 Task: Add Attachment from "Attach a link" to Card Card0000000208 in Board Board0000000052 in Workspace WS0000000018 in Trello. Add Cover Red to Card Card0000000208 in Board Board0000000052 in Workspace WS0000000018 in Trello. Add "Join Card" Button Button0000000208  to Card Card0000000208 in Board Board0000000052 in Workspace WS0000000018 in Trello. Add Description DS0000000208 to Card Card0000000208 in Board Board0000000052 in Workspace WS0000000018 in Trello. Add Comment CM0000000208 to Card Card0000000208 in Board Board0000000052 in Workspace WS0000000018 in Trello
Action: Mouse moved to (384, 529)
Screenshot: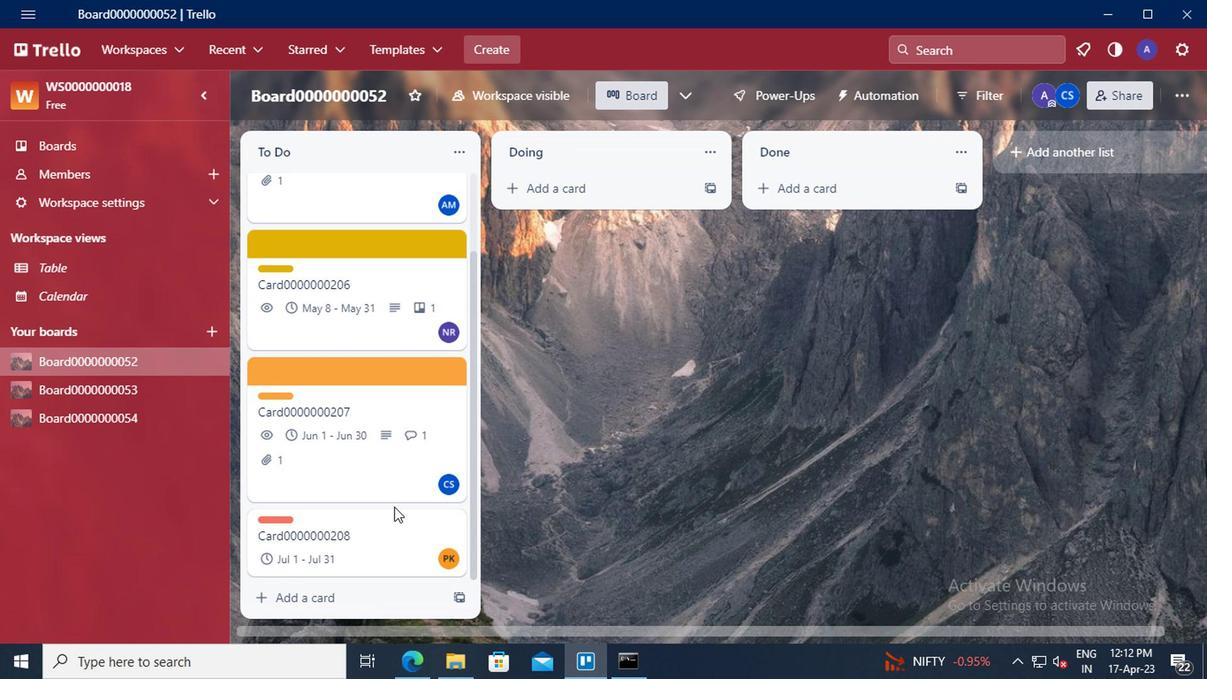 
Action: Mouse pressed left at (384, 529)
Screenshot: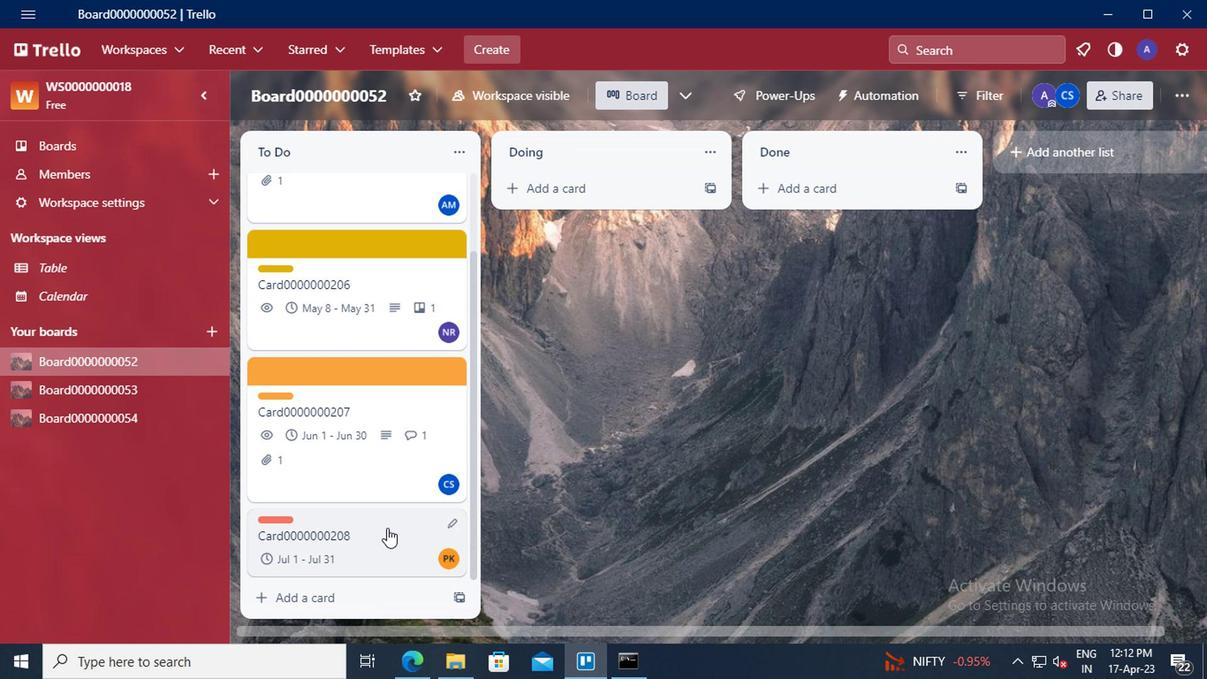 
Action: Mouse moved to (812, 368)
Screenshot: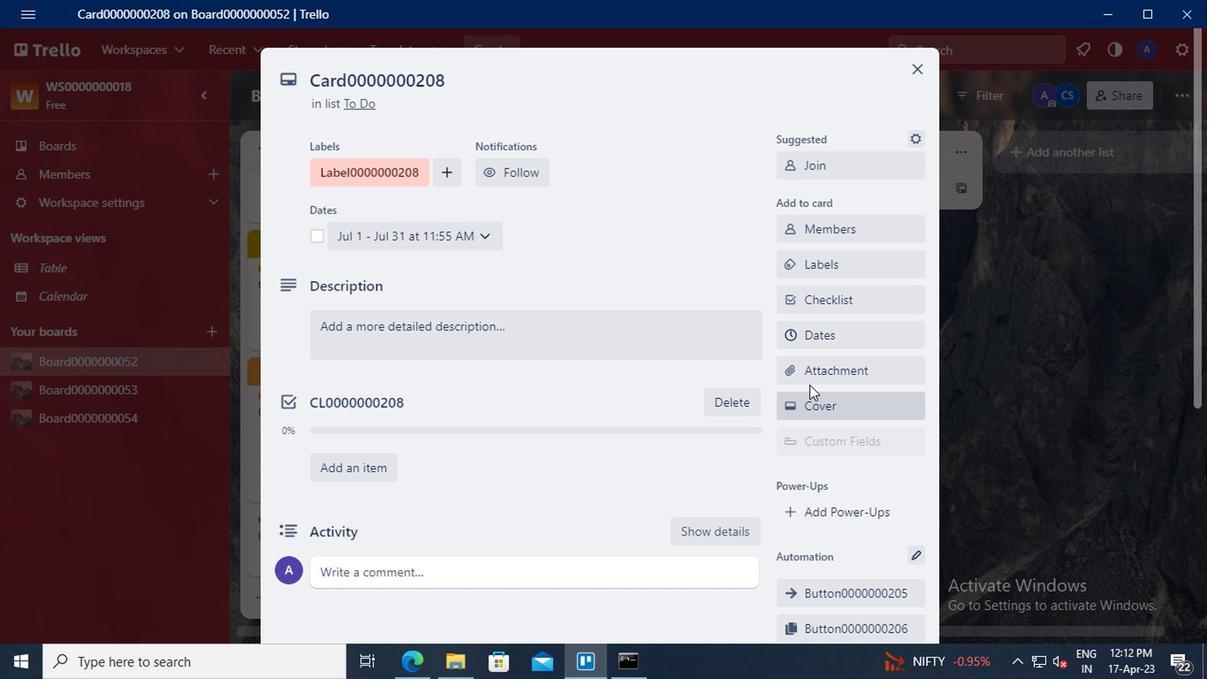 
Action: Mouse pressed left at (812, 368)
Screenshot: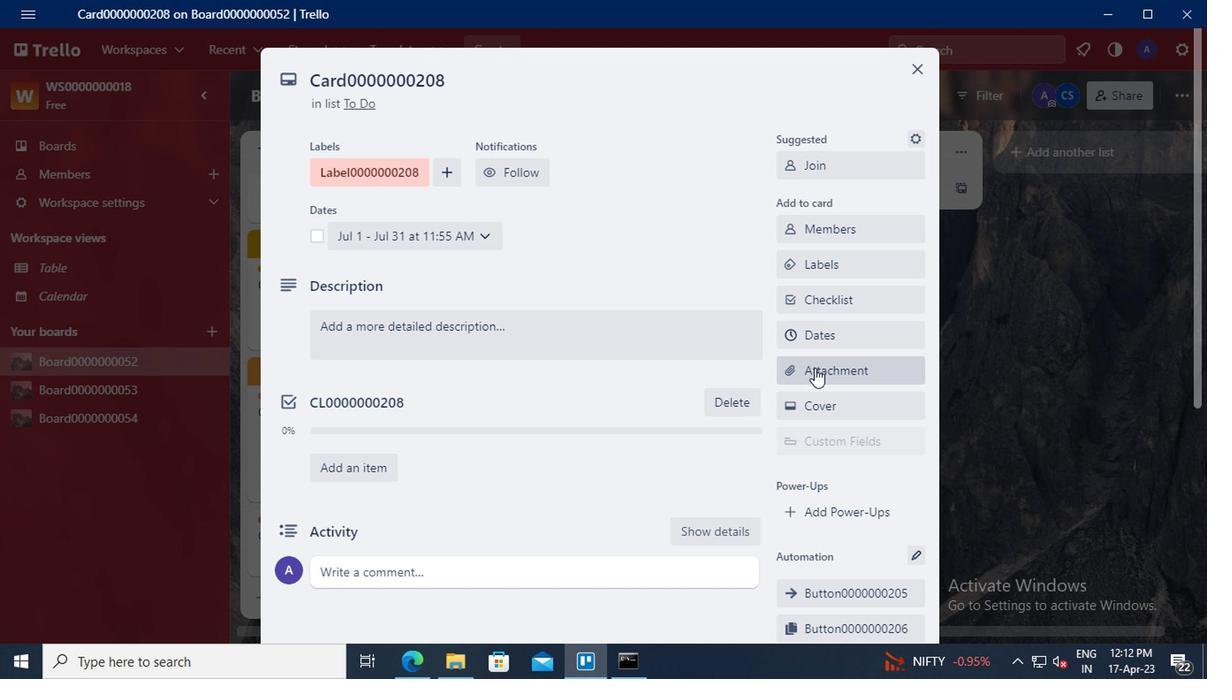 
Action: Mouse moved to (414, 667)
Screenshot: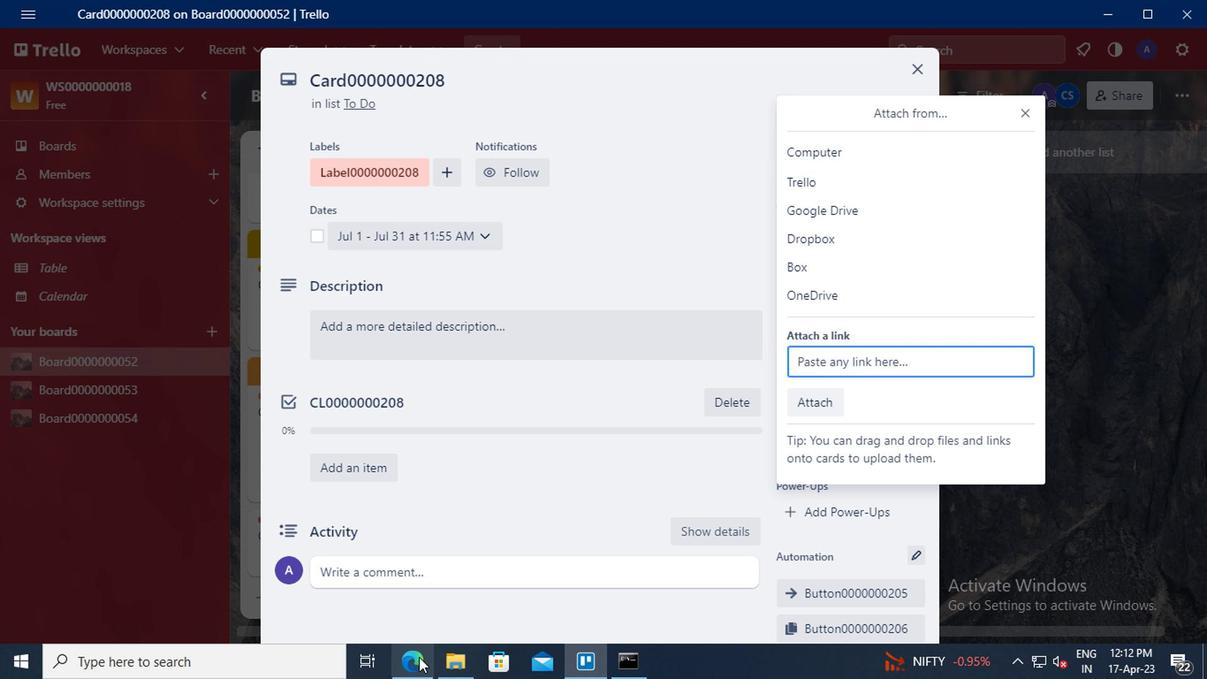 
Action: Mouse pressed left at (414, 667)
Screenshot: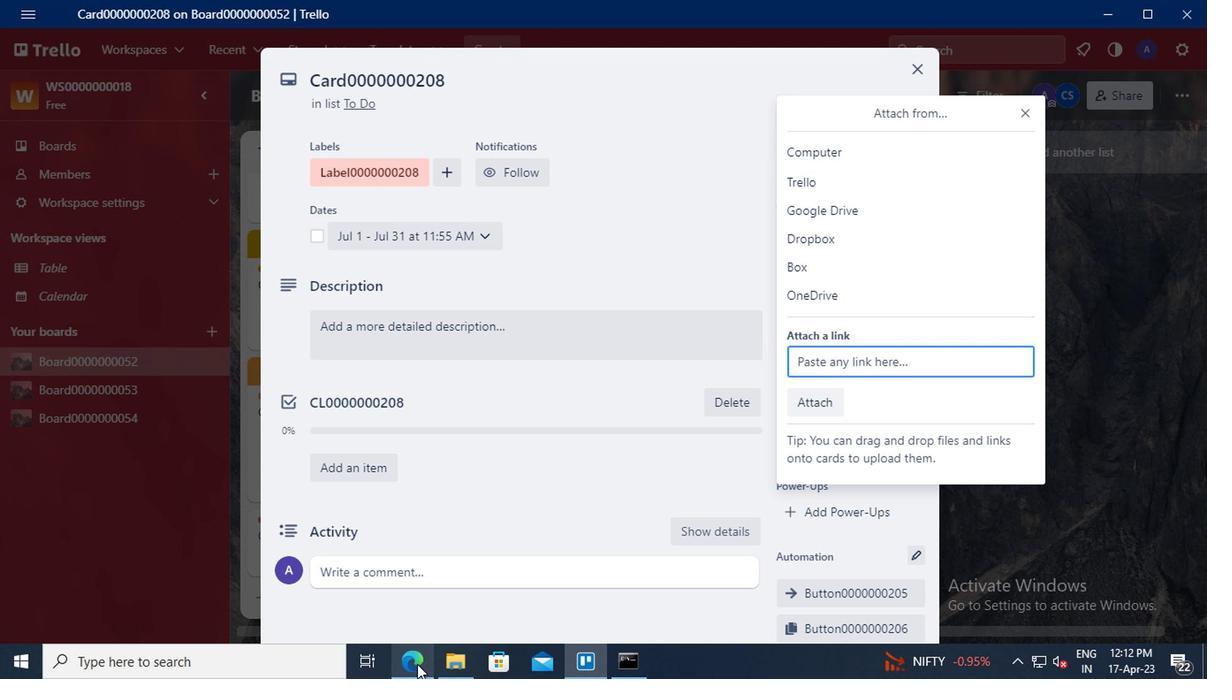 
Action: Mouse moved to (270, 49)
Screenshot: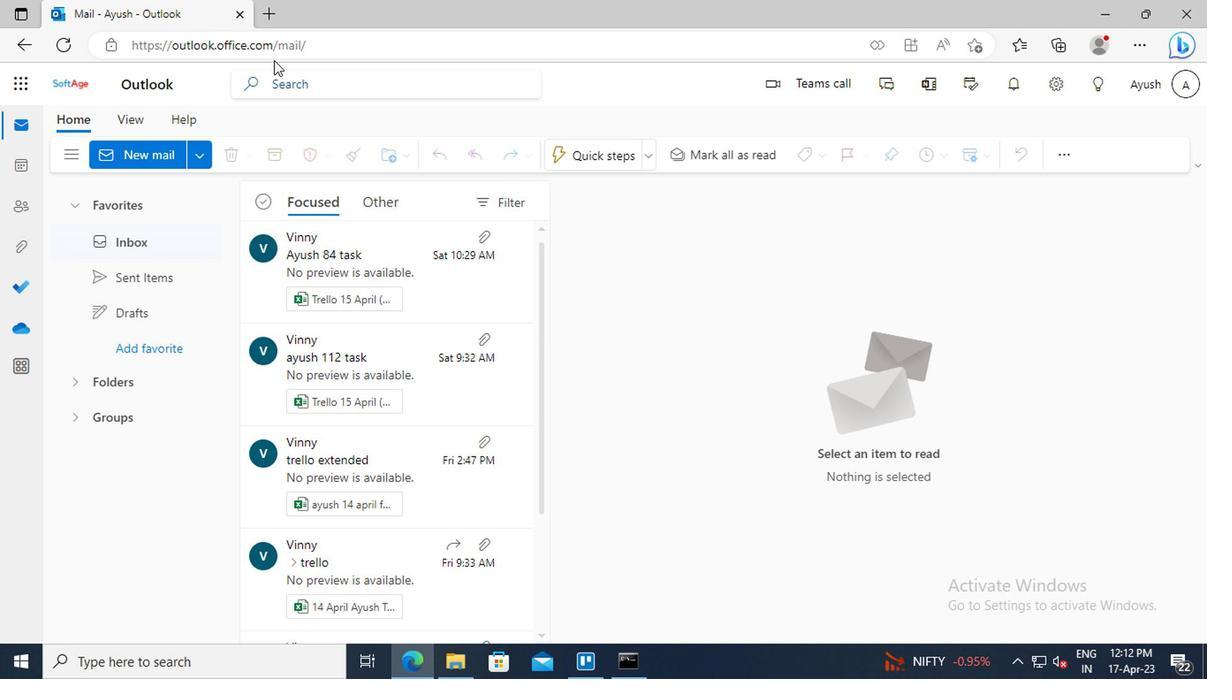
Action: Mouse pressed left at (270, 49)
Screenshot: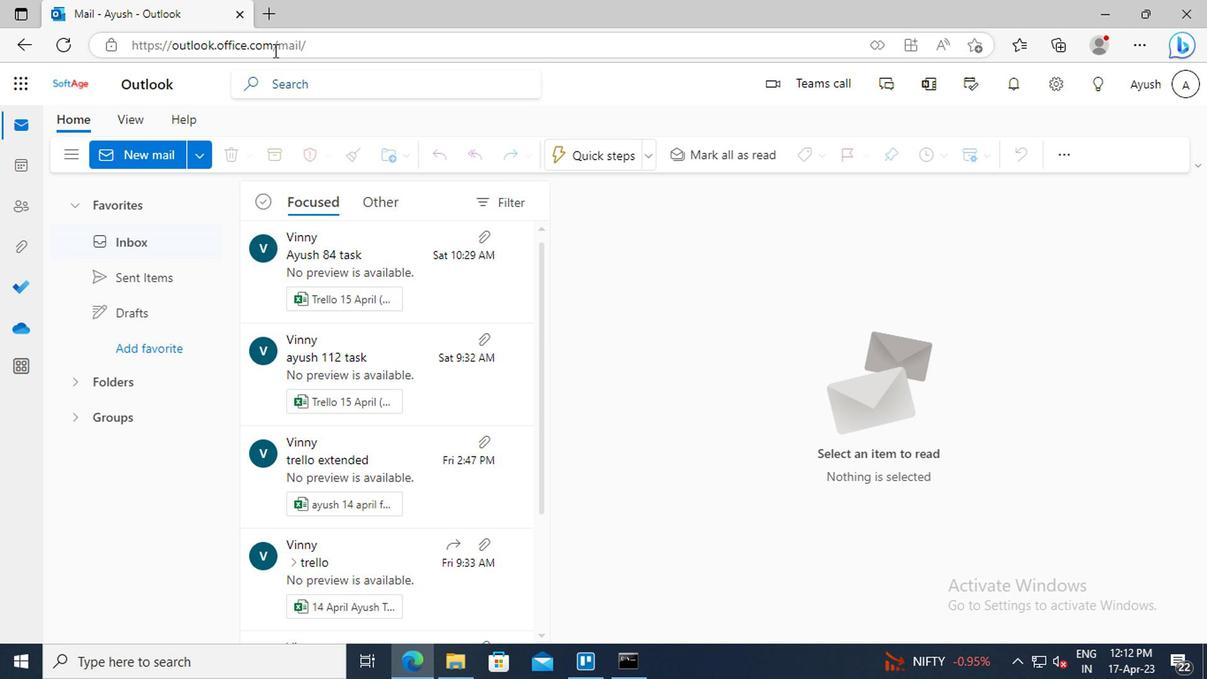 
Action: Key pressed ctrl+C
Screenshot: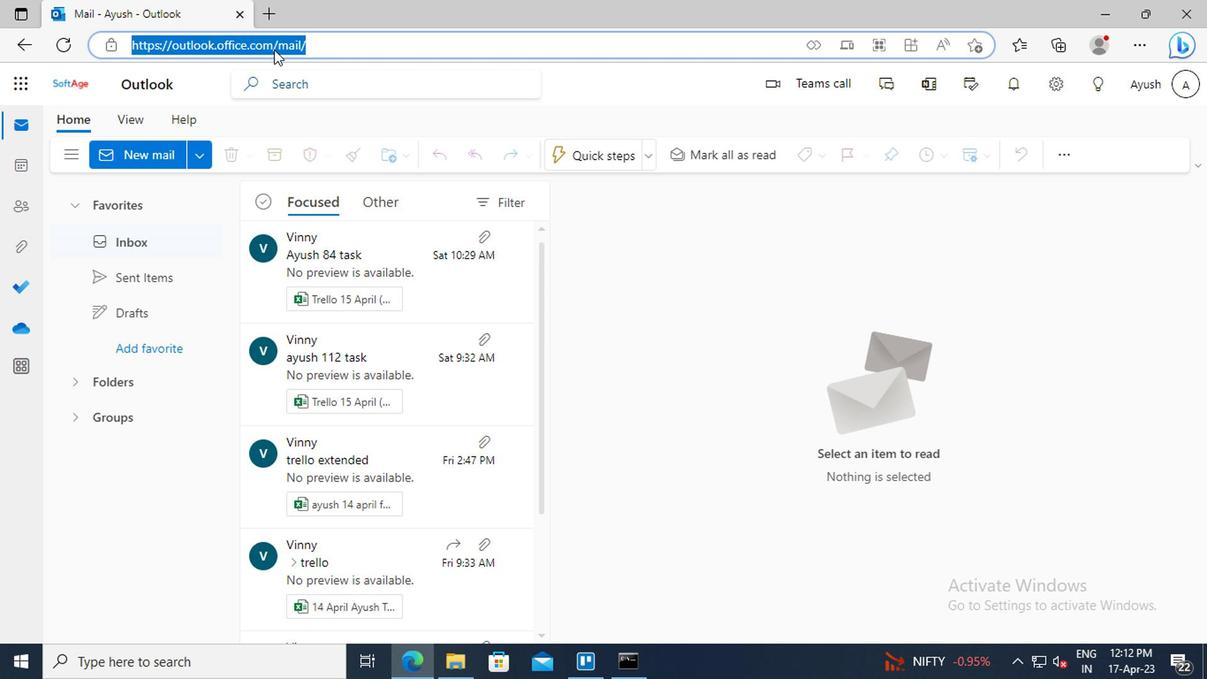 
Action: Mouse moved to (593, 658)
Screenshot: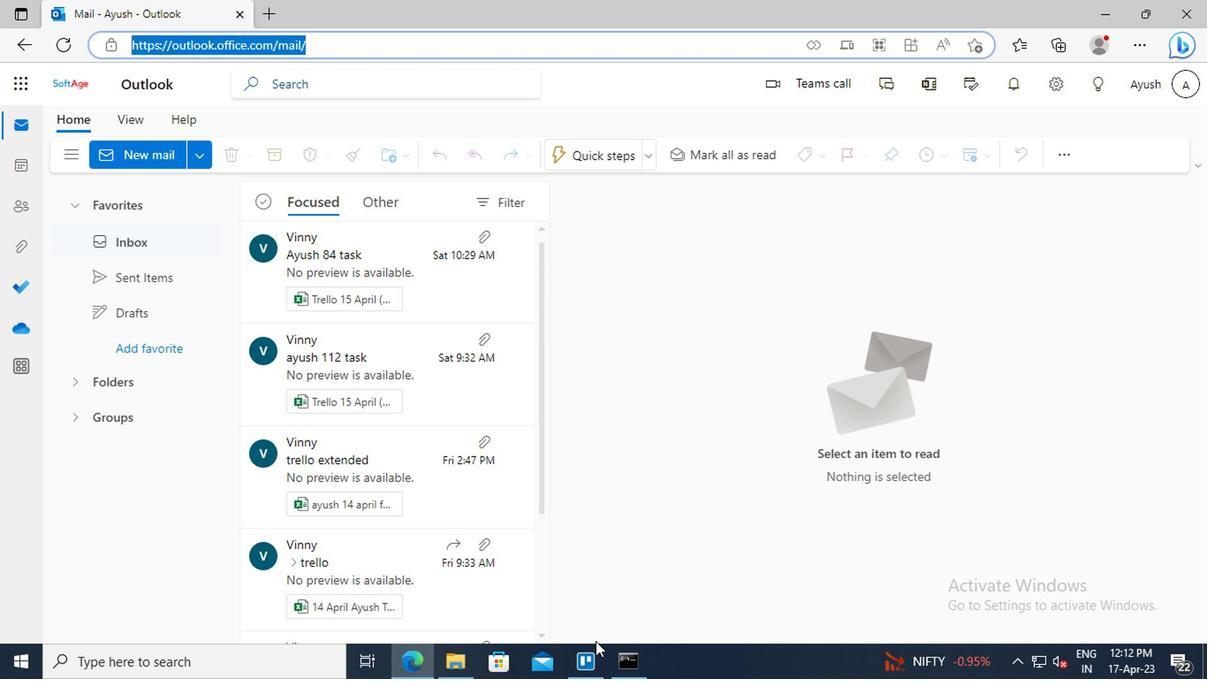 
Action: Mouse pressed left at (593, 658)
Screenshot: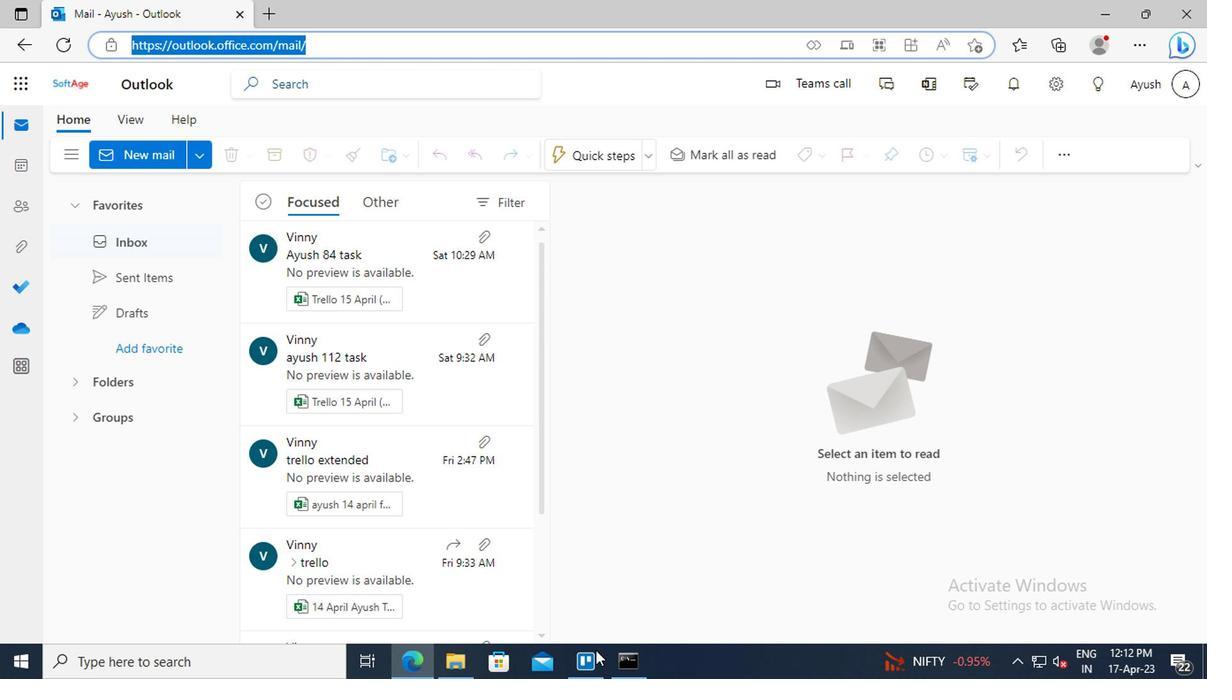 
Action: Mouse moved to (806, 359)
Screenshot: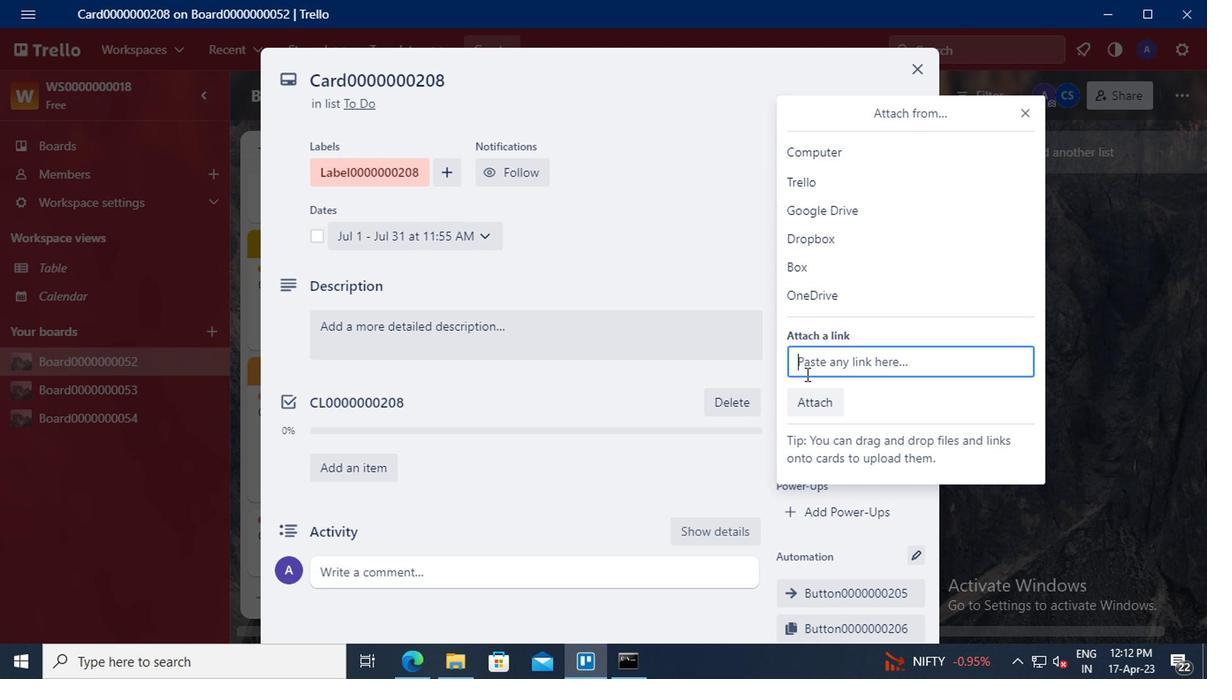 
Action: Mouse pressed left at (806, 359)
Screenshot: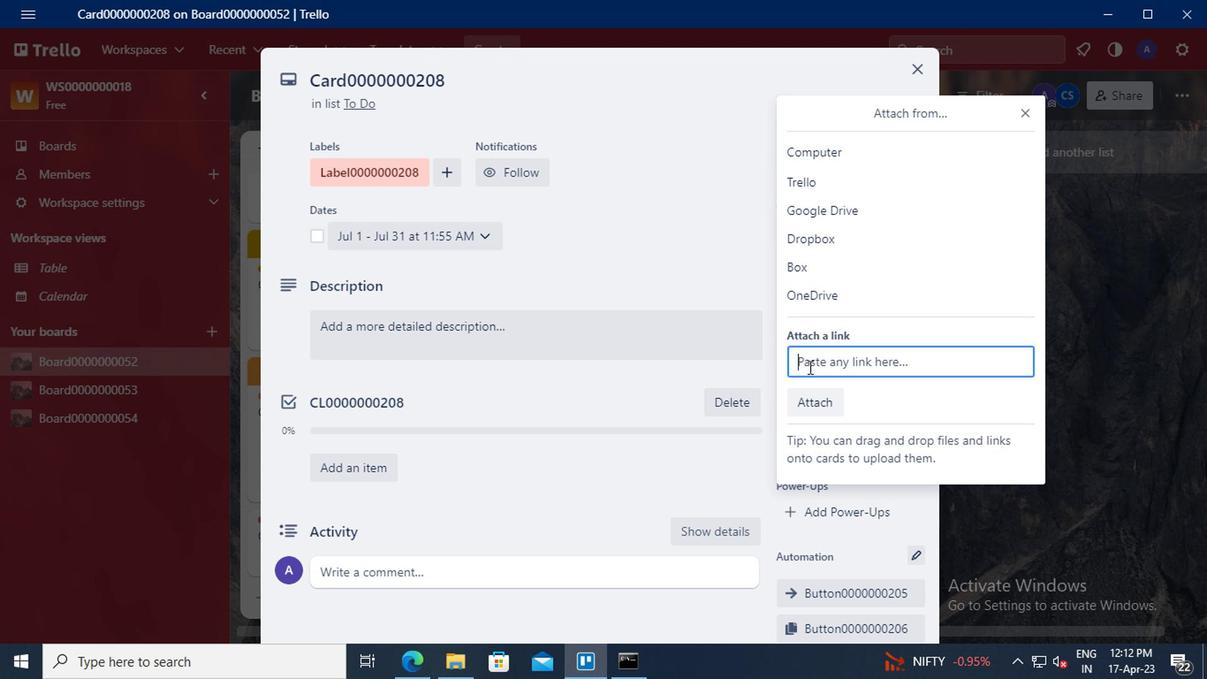 
Action: Mouse moved to (807, 359)
Screenshot: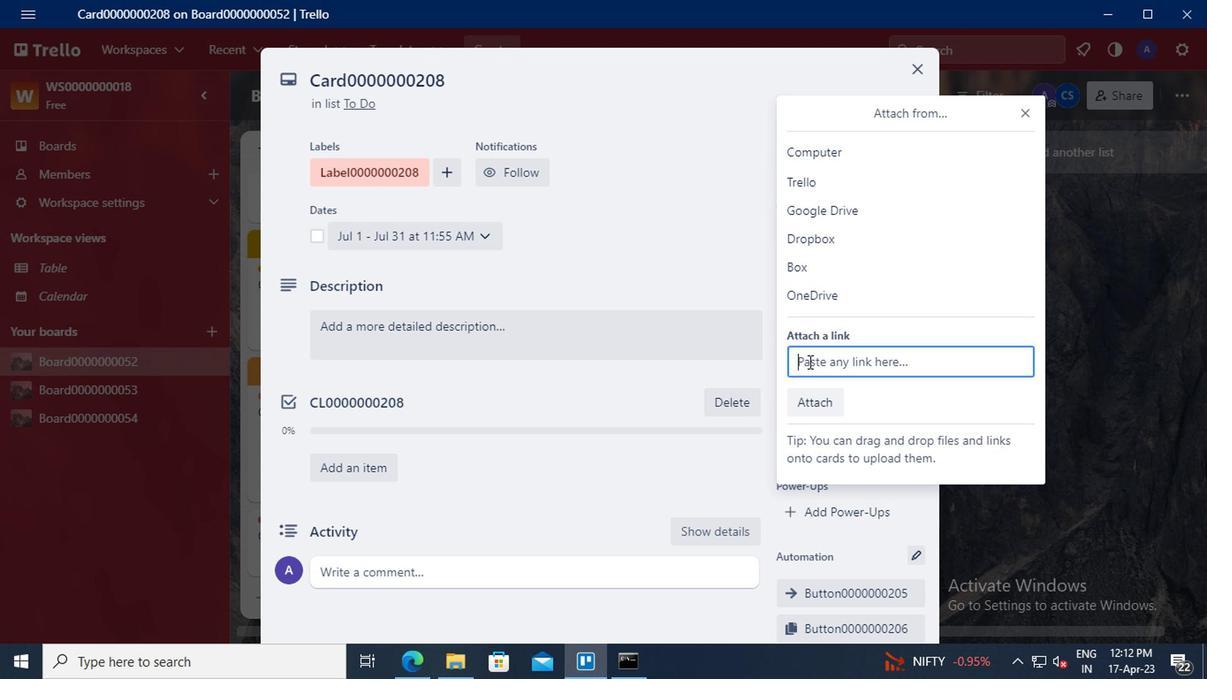 
Action: Key pressed ctrl+V
Screenshot: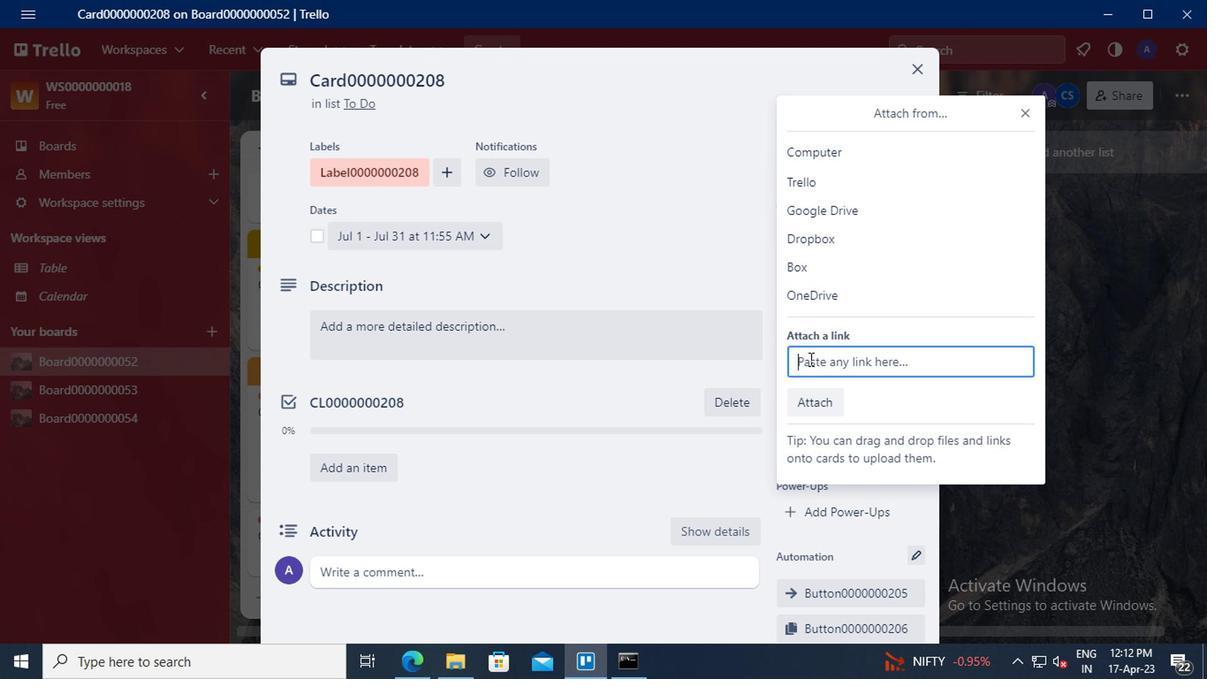 
Action: Mouse moved to (808, 458)
Screenshot: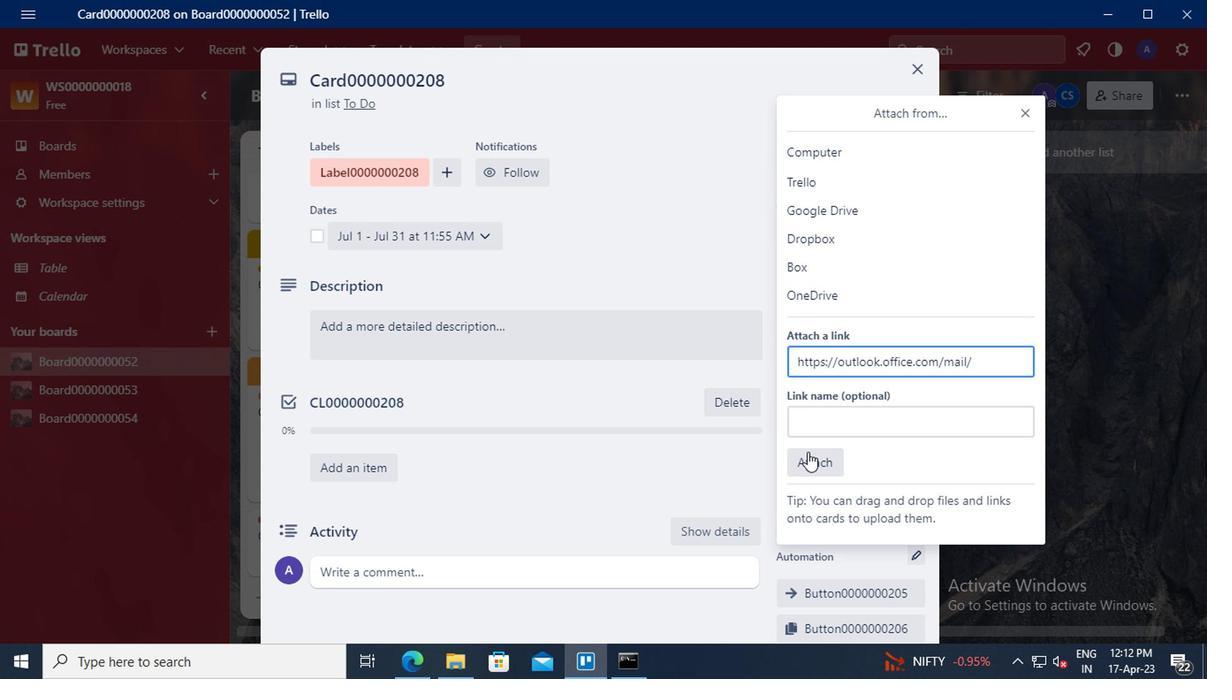 
Action: Mouse pressed left at (808, 458)
Screenshot: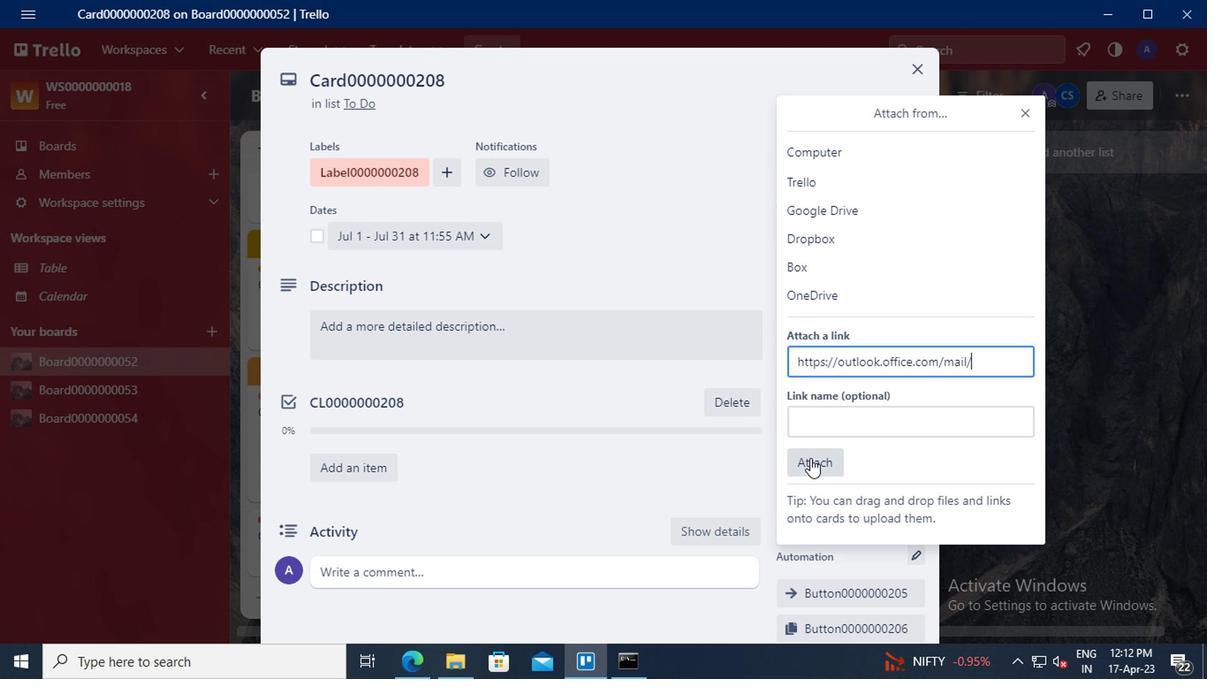 
Action: Mouse moved to (816, 408)
Screenshot: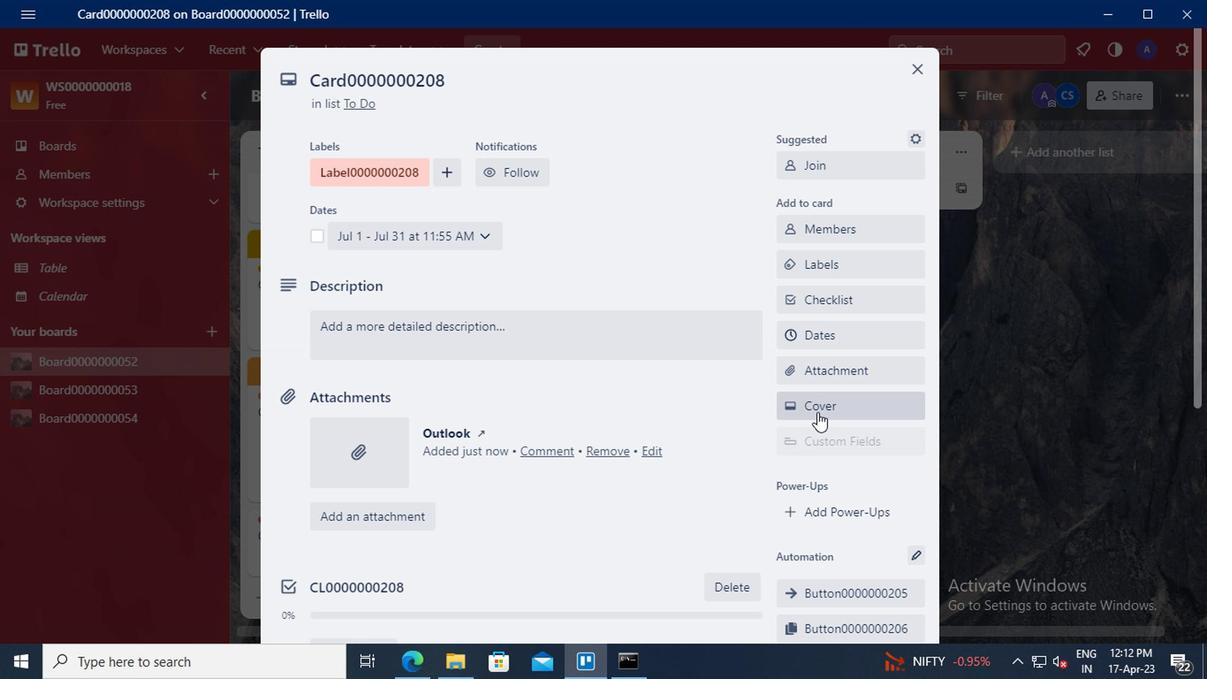 
Action: Mouse pressed left at (816, 408)
Screenshot: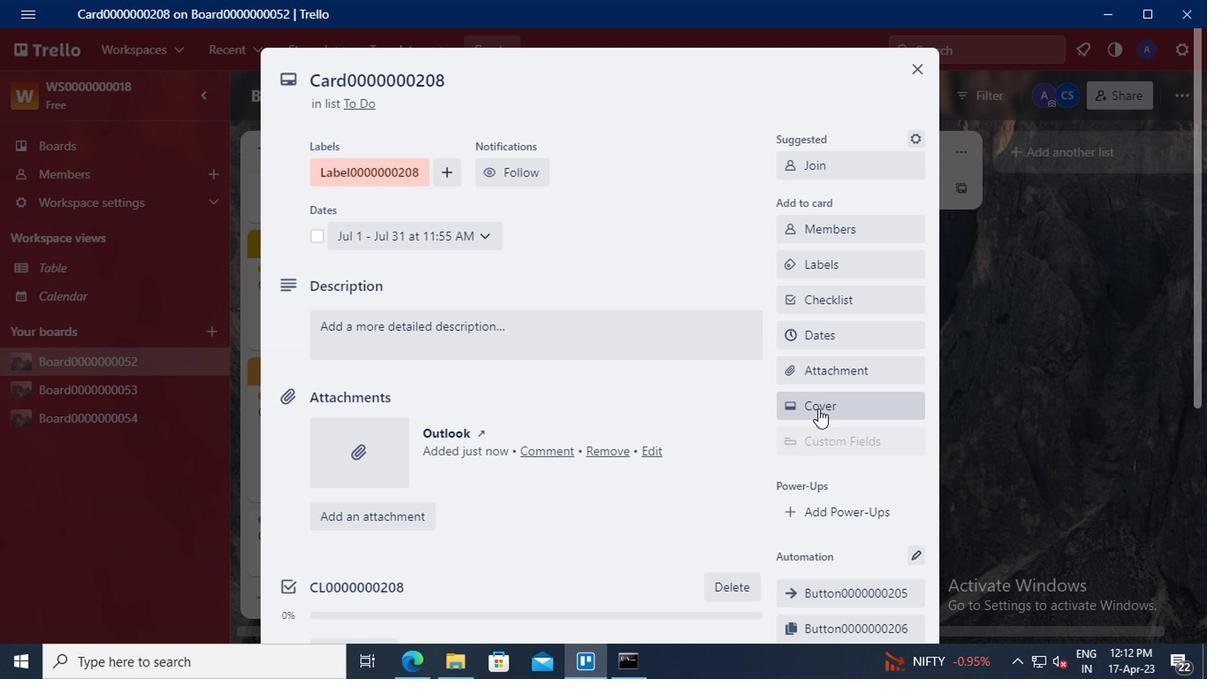 
Action: Mouse moved to (953, 295)
Screenshot: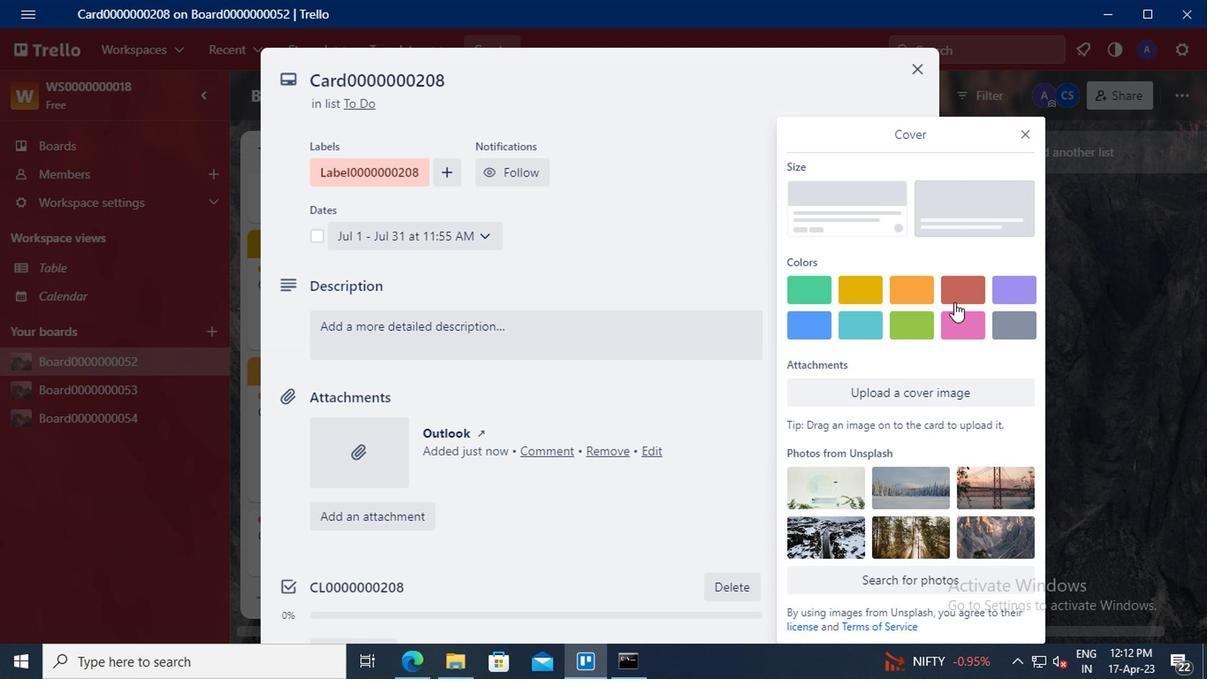 
Action: Mouse pressed left at (953, 295)
Screenshot: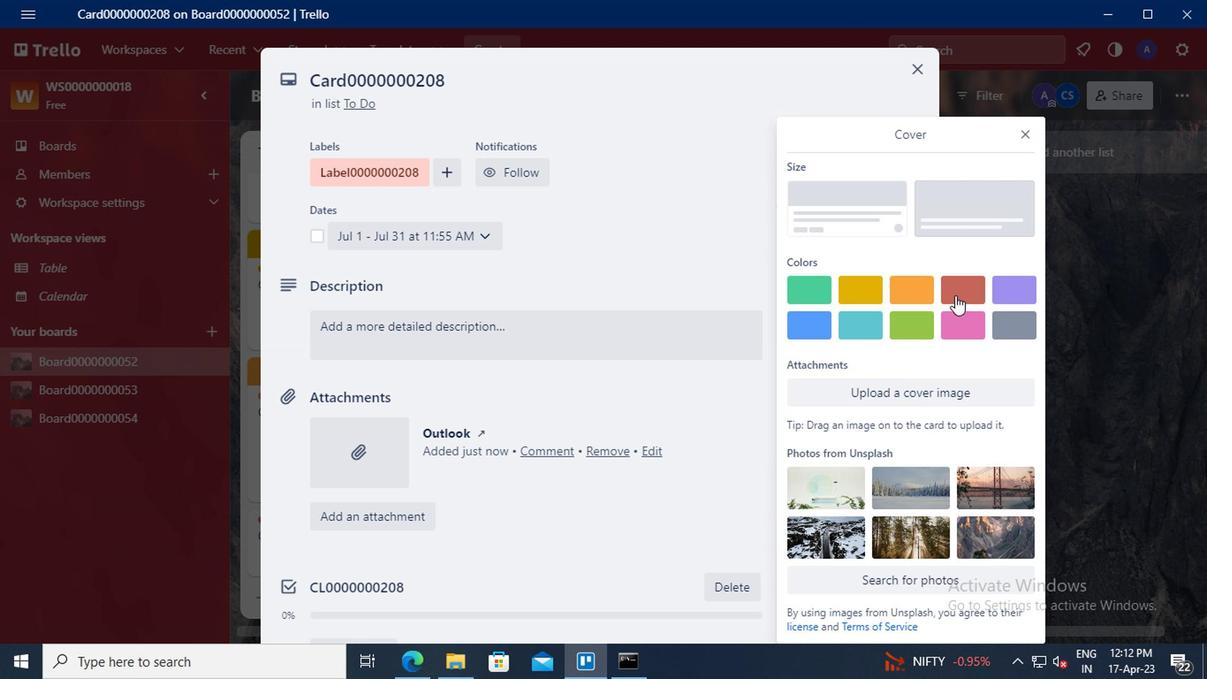 
Action: Mouse moved to (1023, 101)
Screenshot: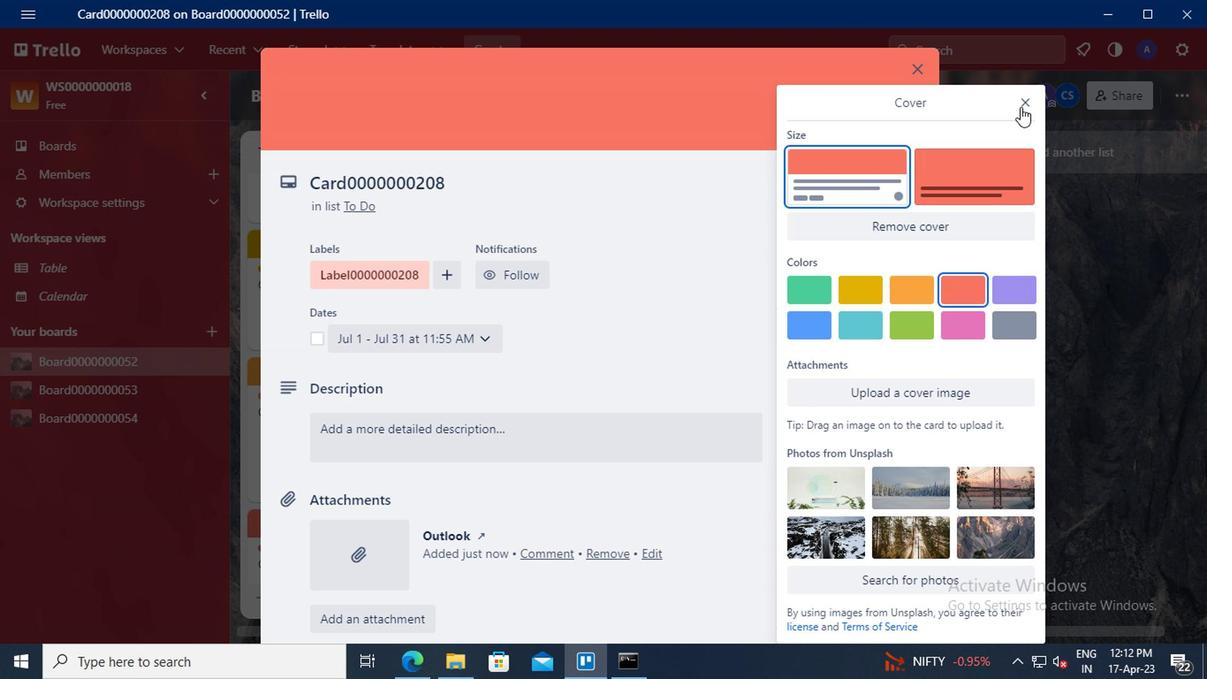 
Action: Mouse pressed left at (1023, 101)
Screenshot: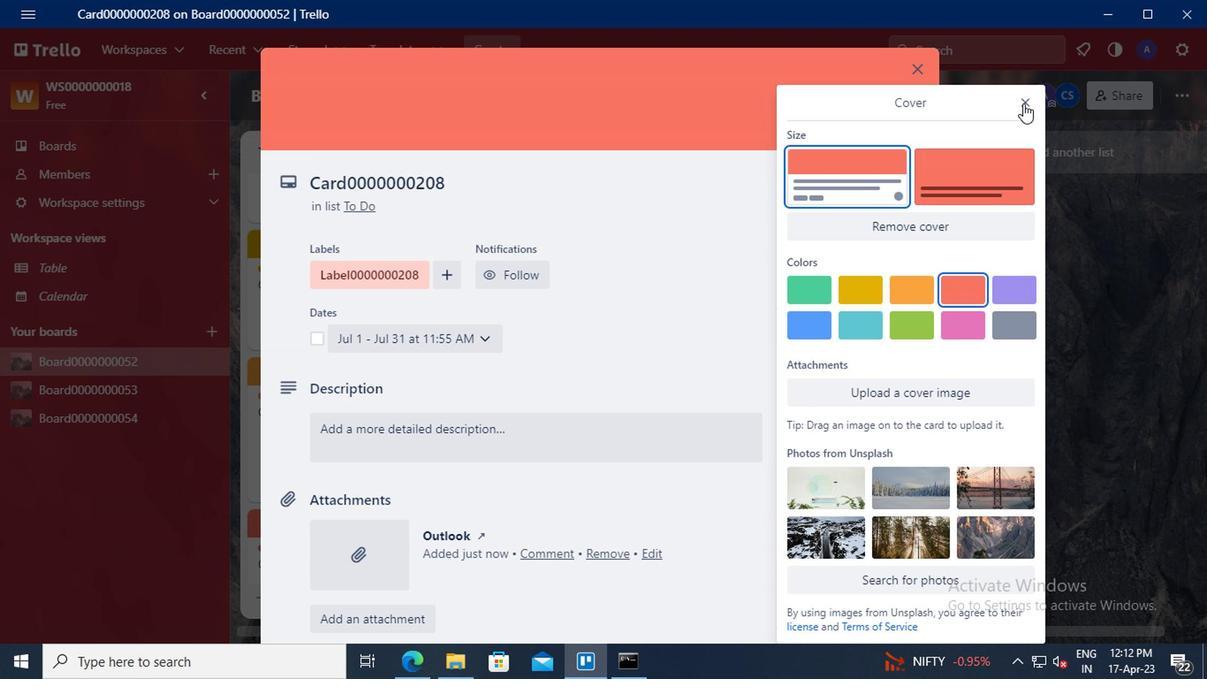
Action: Mouse moved to (831, 361)
Screenshot: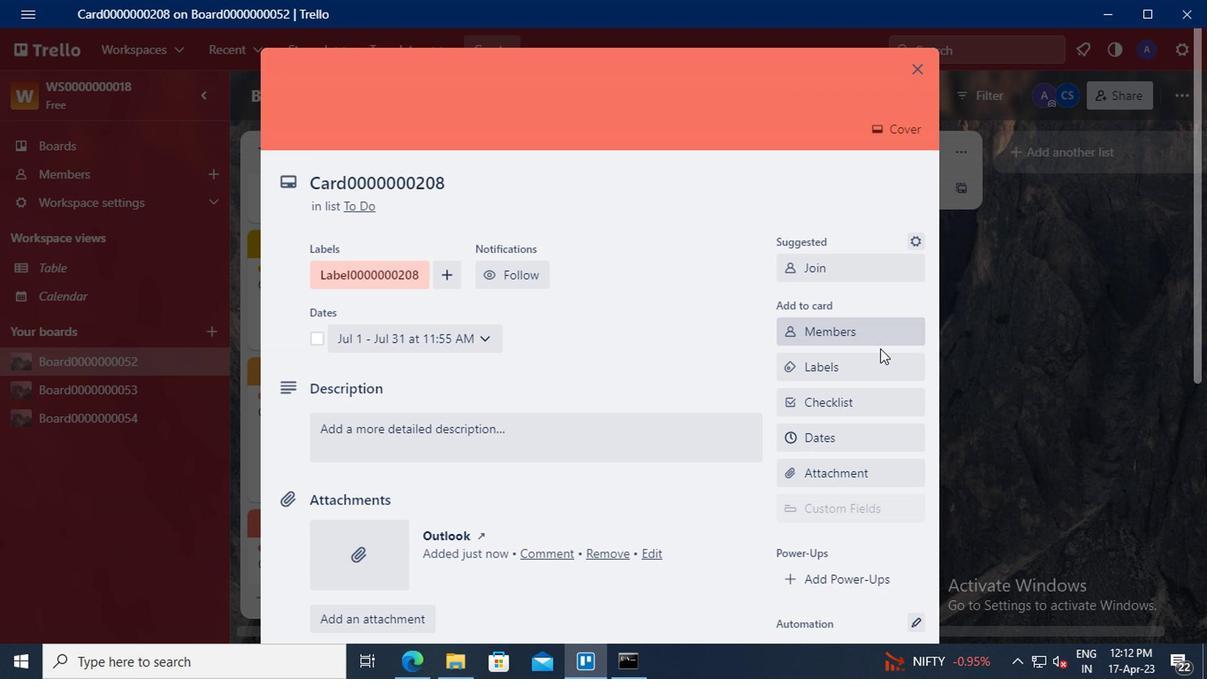 
Action: Mouse scrolled (831, 360) with delta (0, -1)
Screenshot: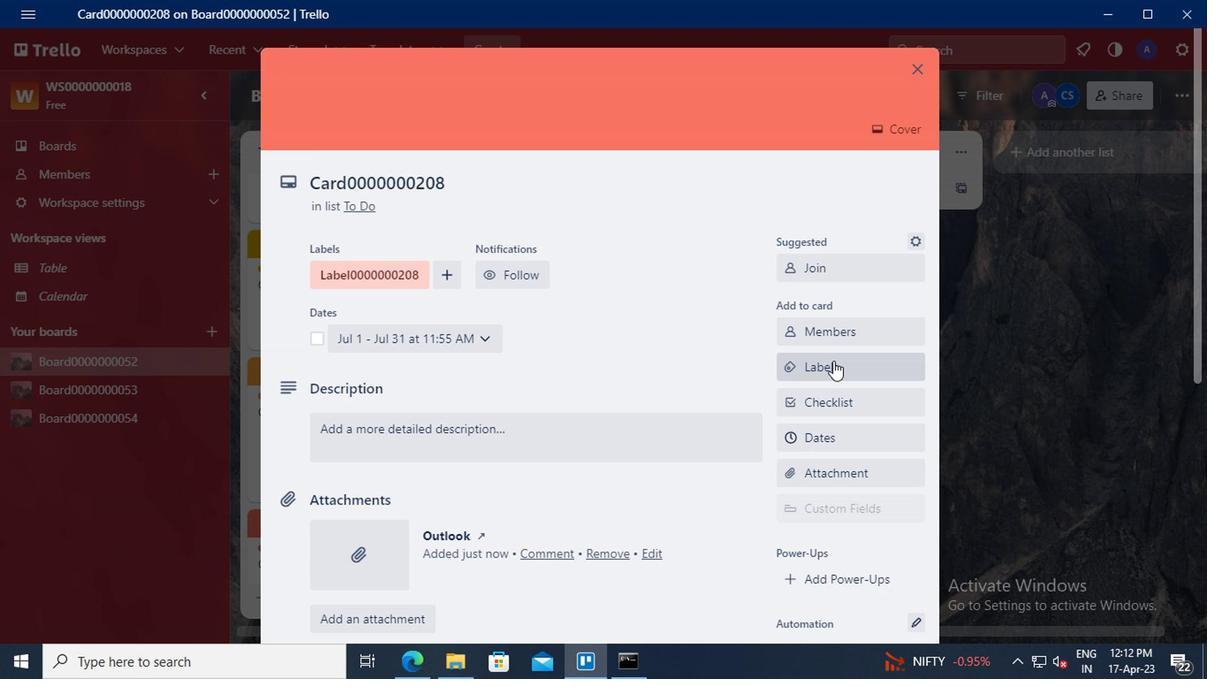 
Action: Mouse scrolled (831, 360) with delta (0, -1)
Screenshot: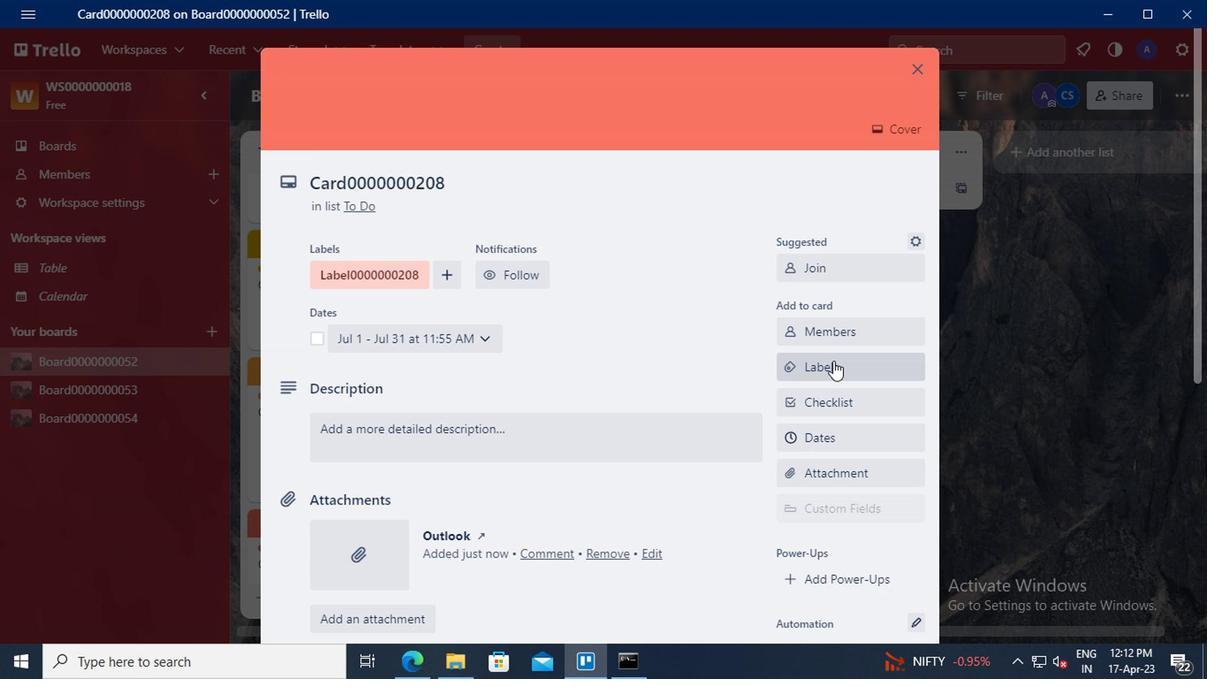 
Action: Mouse scrolled (831, 360) with delta (0, -1)
Screenshot: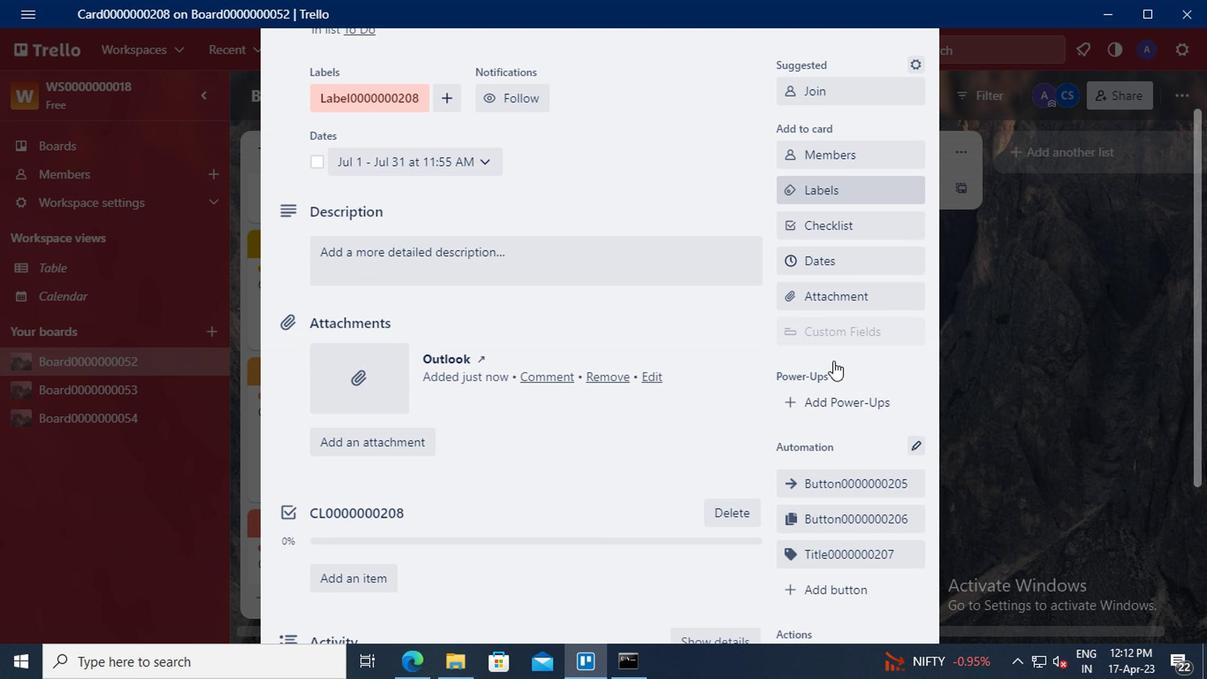
Action: Mouse scrolled (831, 360) with delta (0, -1)
Screenshot: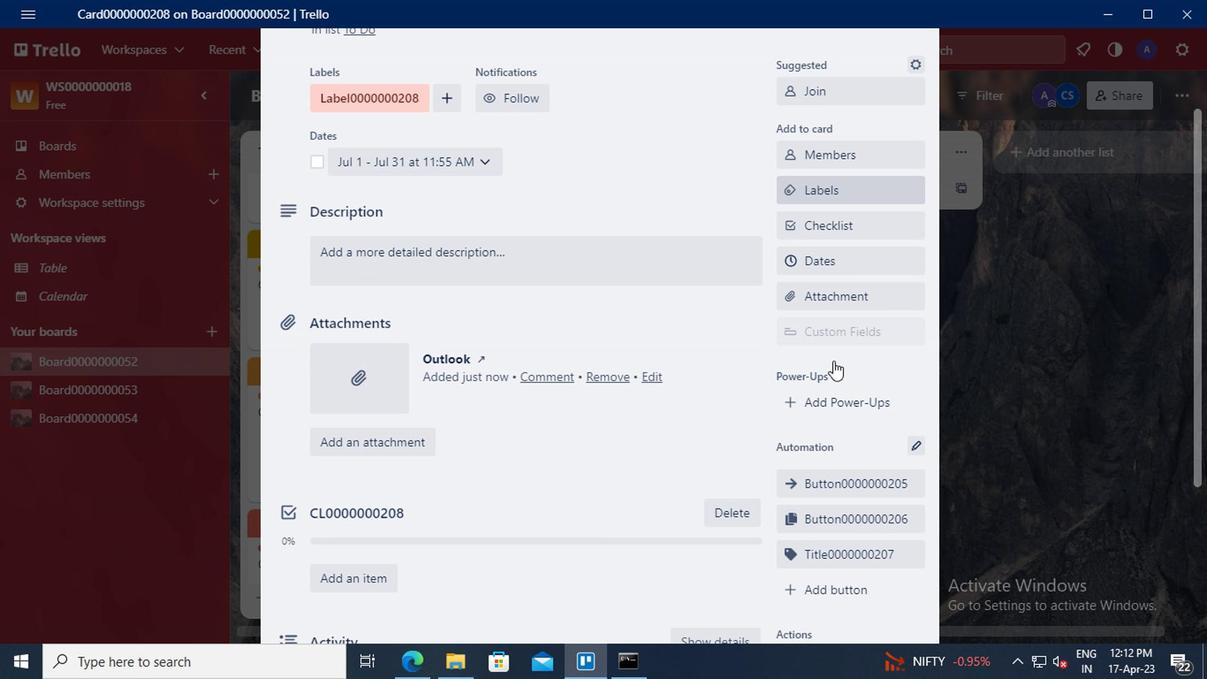 
Action: Mouse moved to (831, 417)
Screenshot: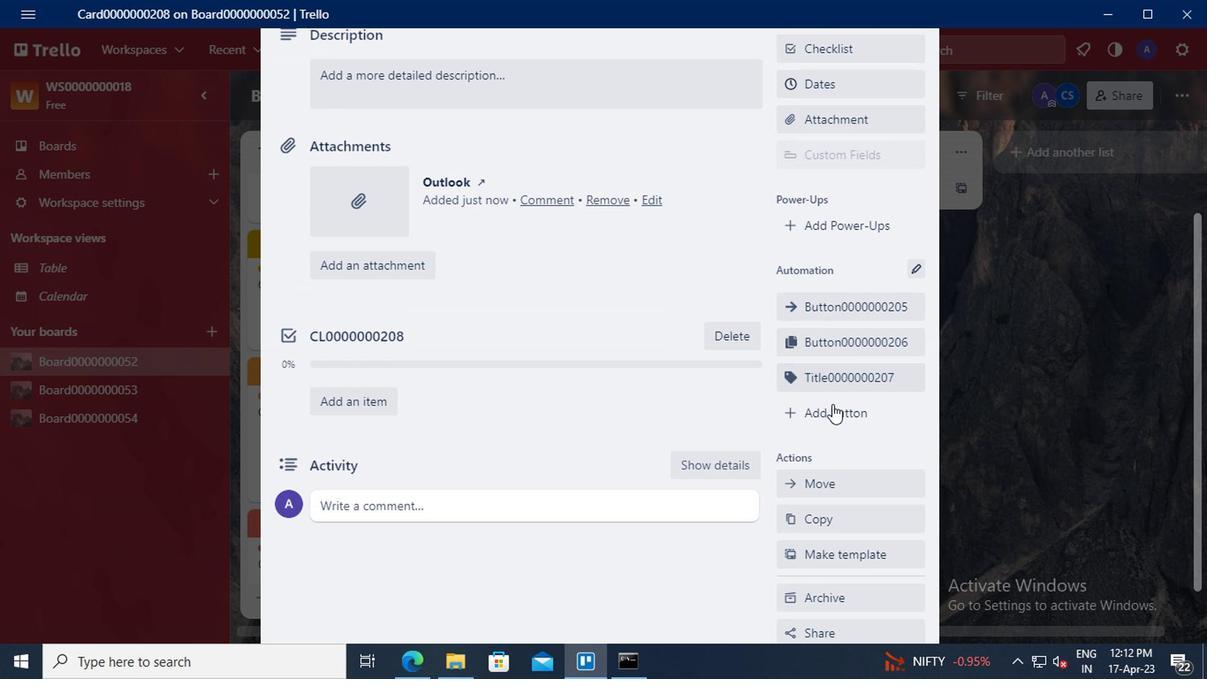 
Action: Mouse pressed left at (831, 417)
Screenshot: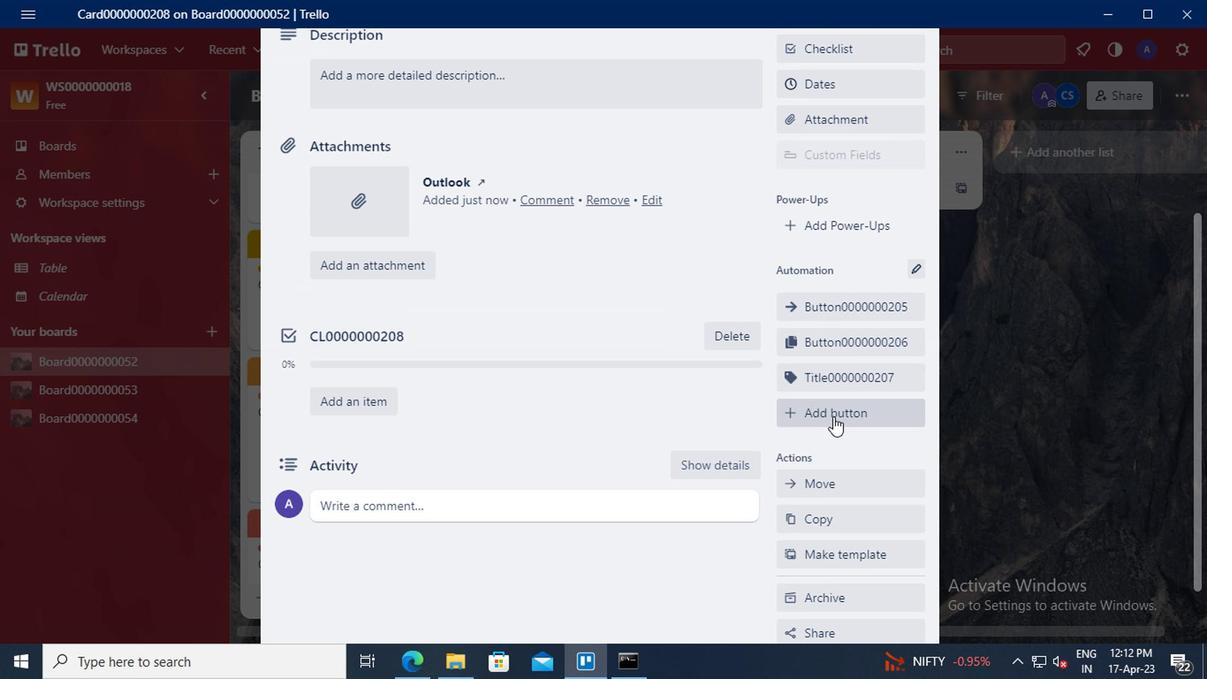 
Action: Mouse moved to (836, 277)
Screenshot: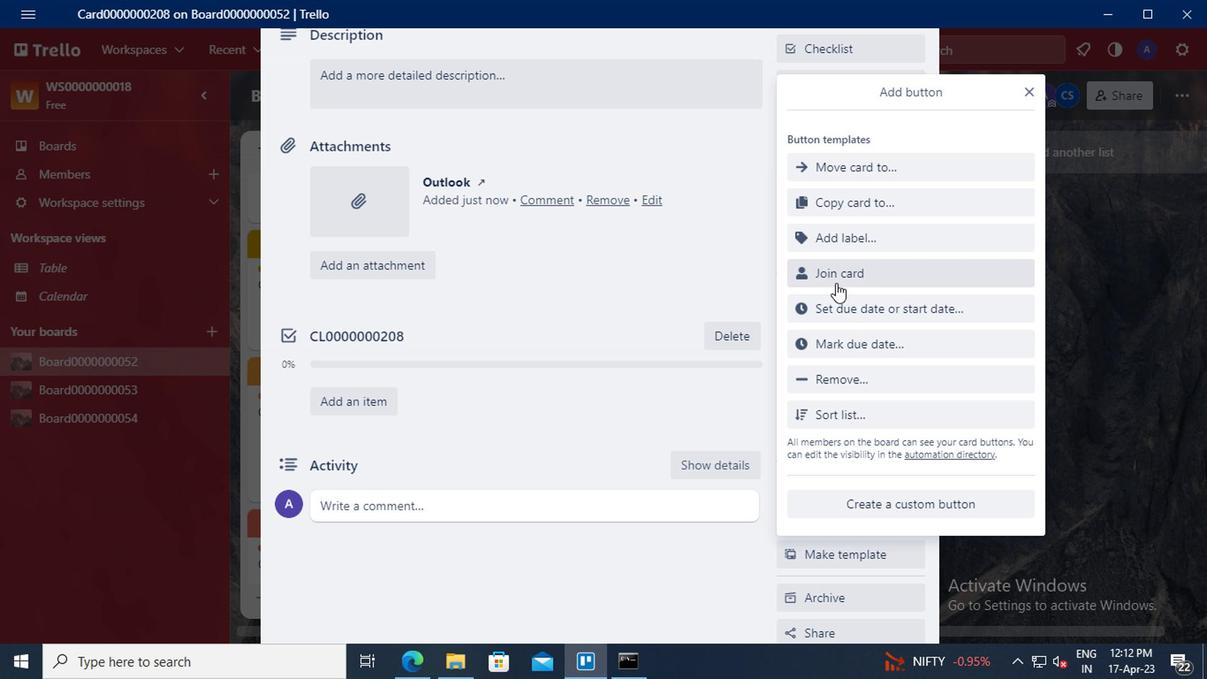 
Action: Mouse pressed left at (836, 277)
Screenshot: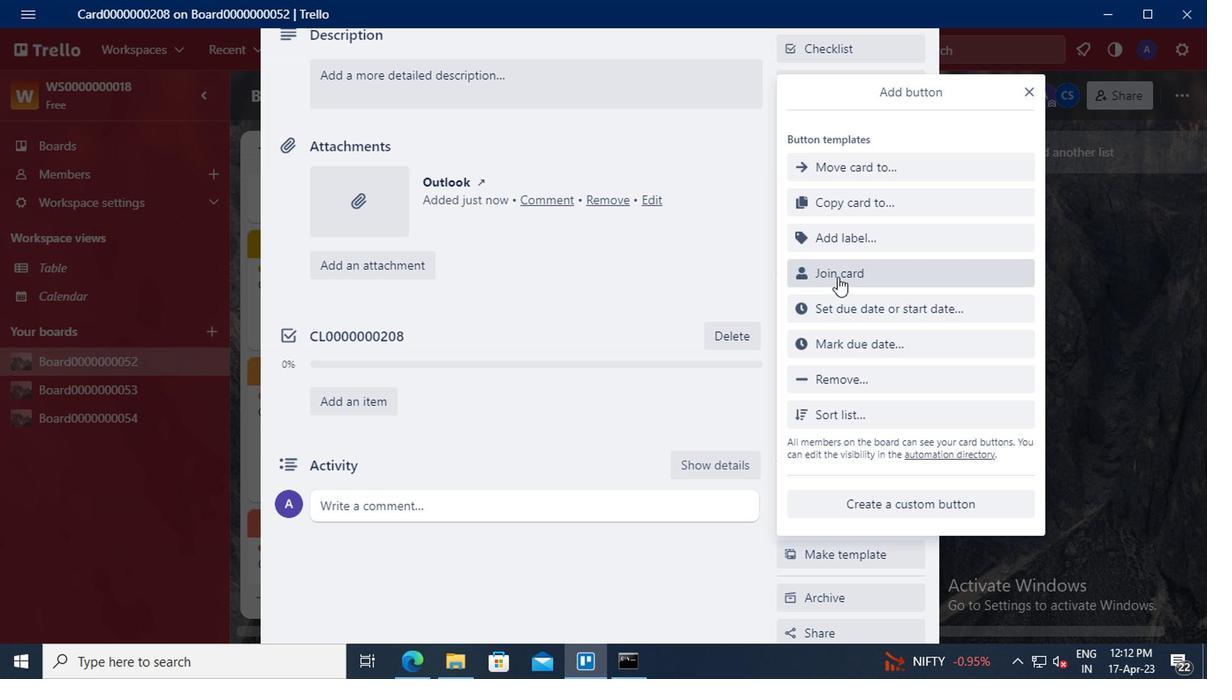 
Action: Mouse moved to (867, 167)
Screenshot: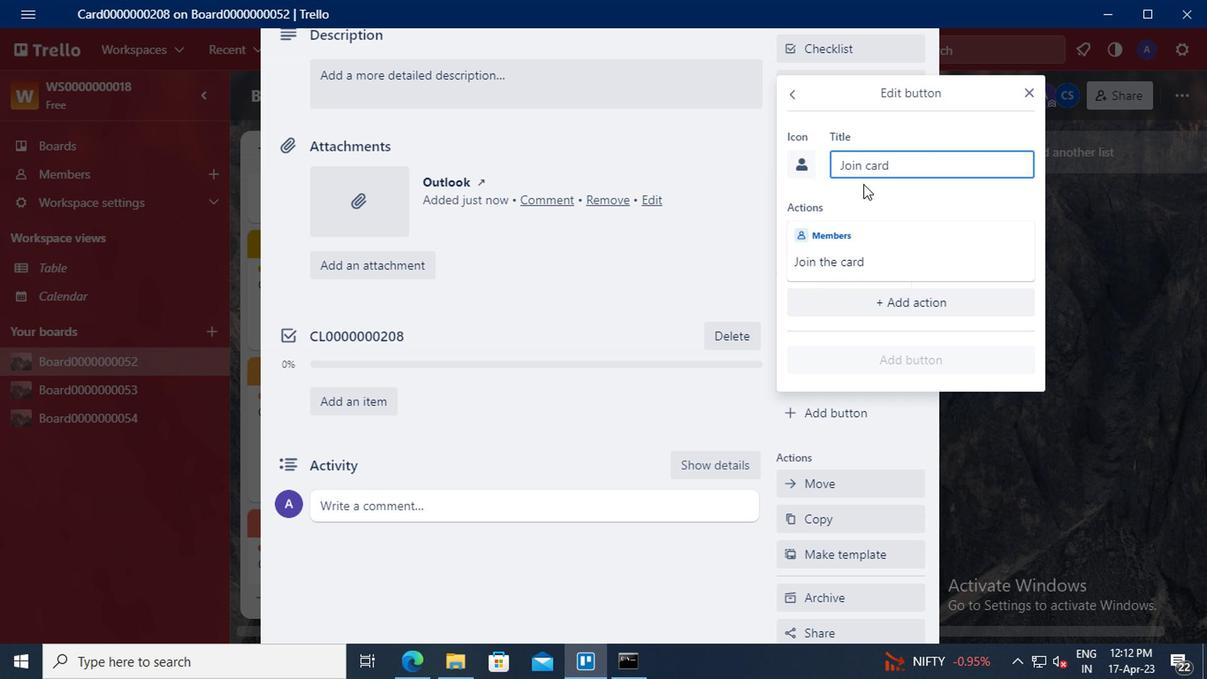 
Action: Mouse pressed left at (867, 167)
Screenshot: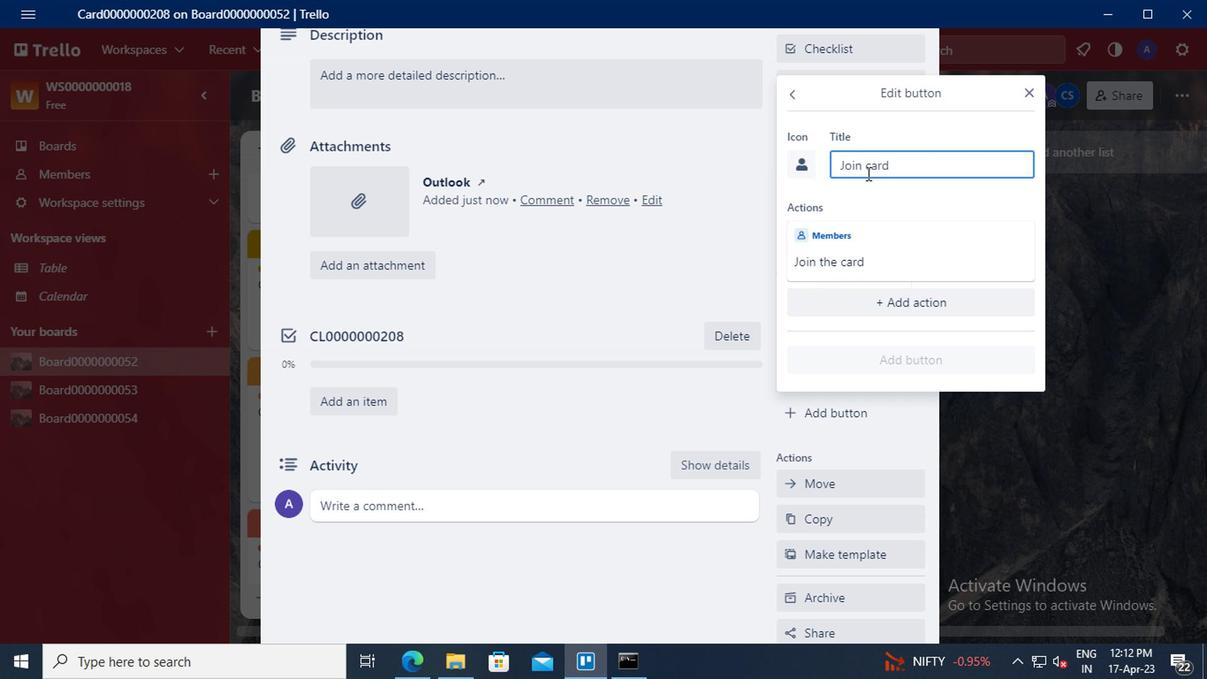 
Action: Mouse moved to (811, 144)
Screenshot: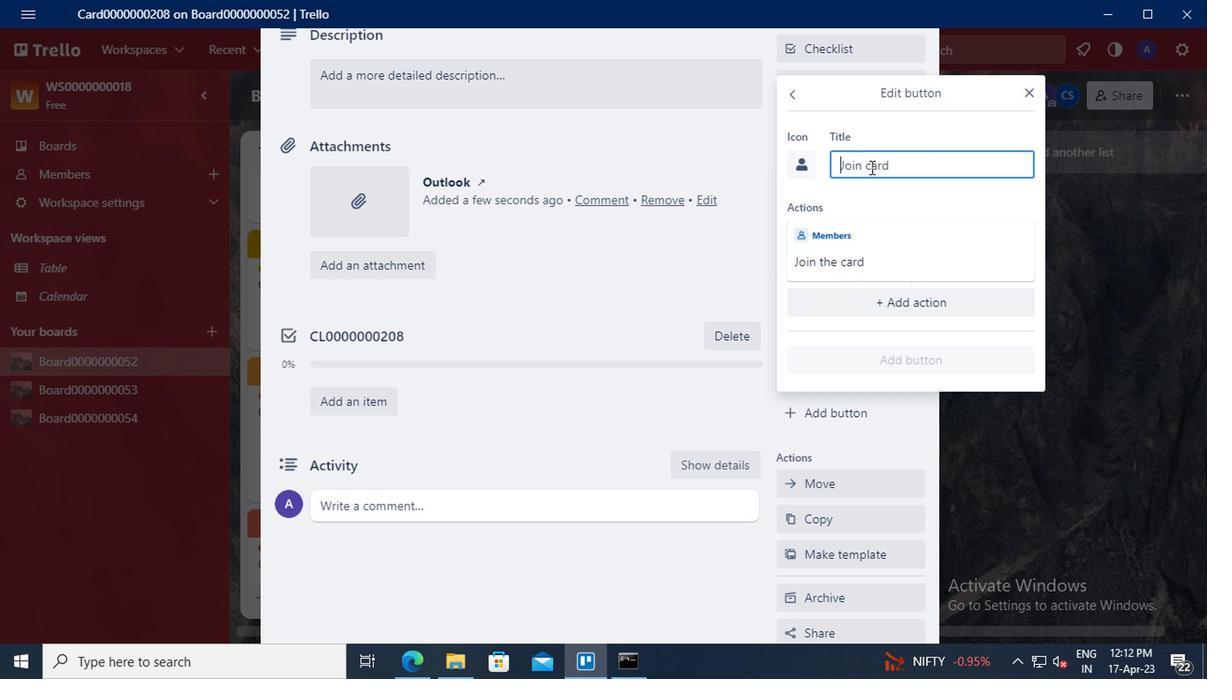 
Action: Key pressed <Key.shift>ctrl+BUTTON0000000208
Screenshot: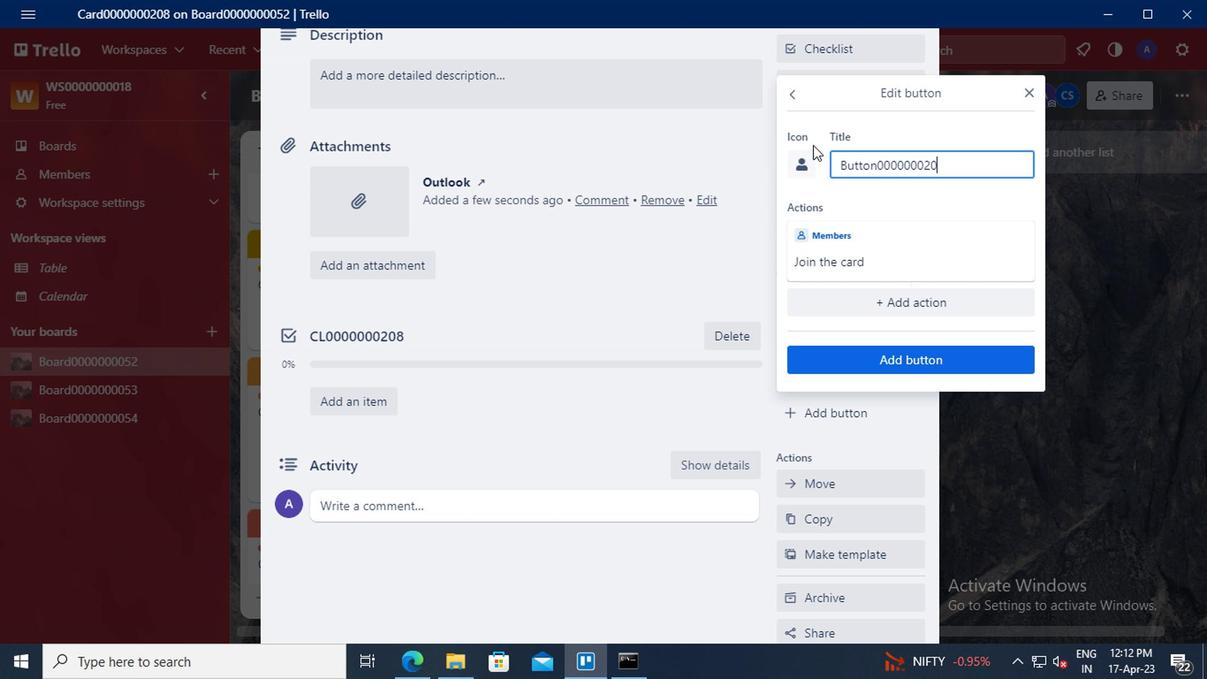 
Action: Mouse moved to (838, 358)
Screenshot: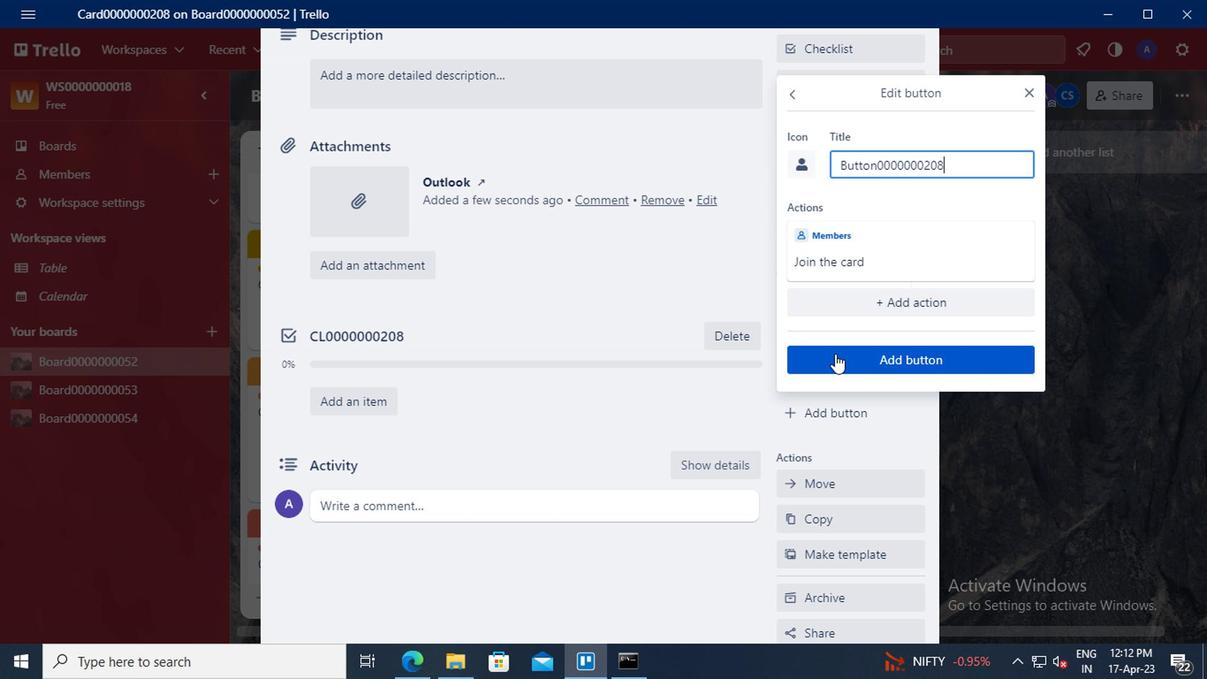 
Action: Mouse pressed left at (838, 358)
Screenshot: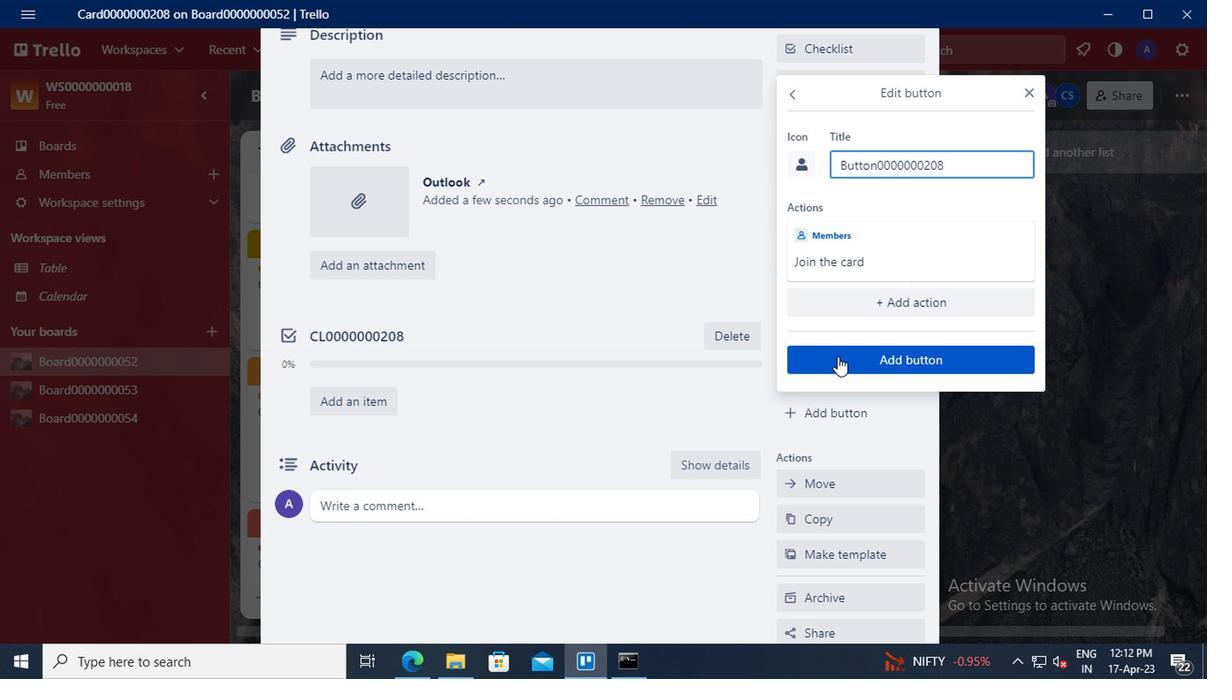 
Action: Mouse scrolled (838, 359) with delta (0, 0)
Screenshot: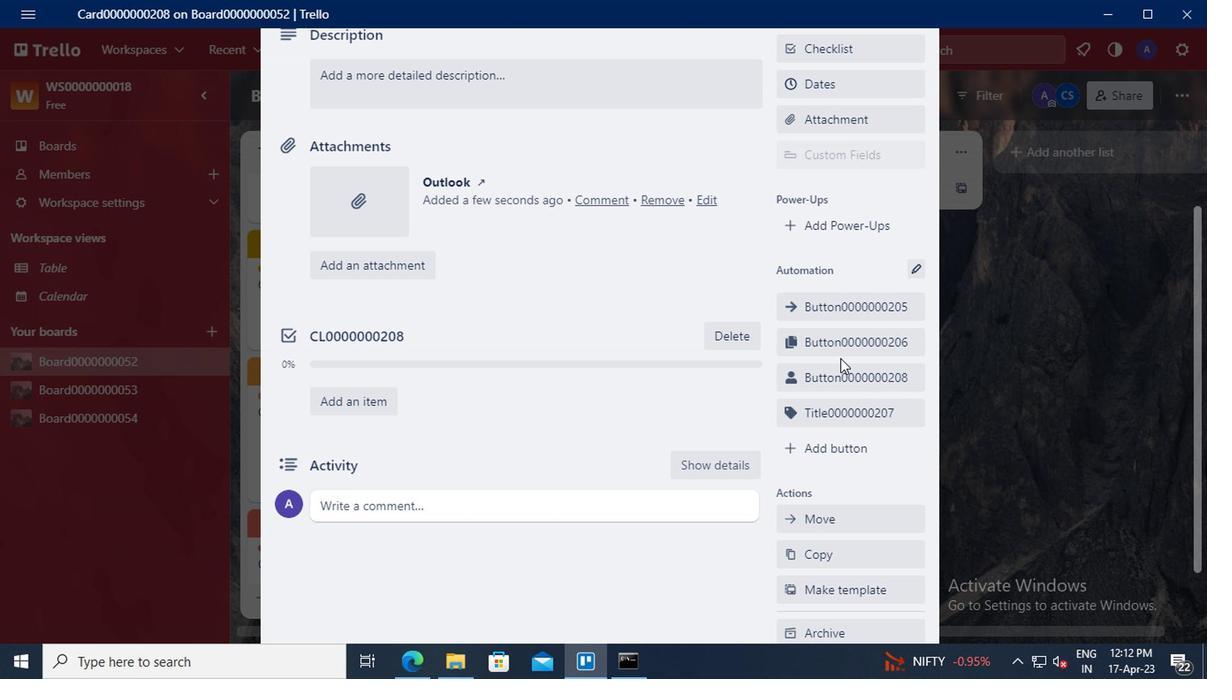 
Action: Mouse moved to (382, 167)
Screenshot: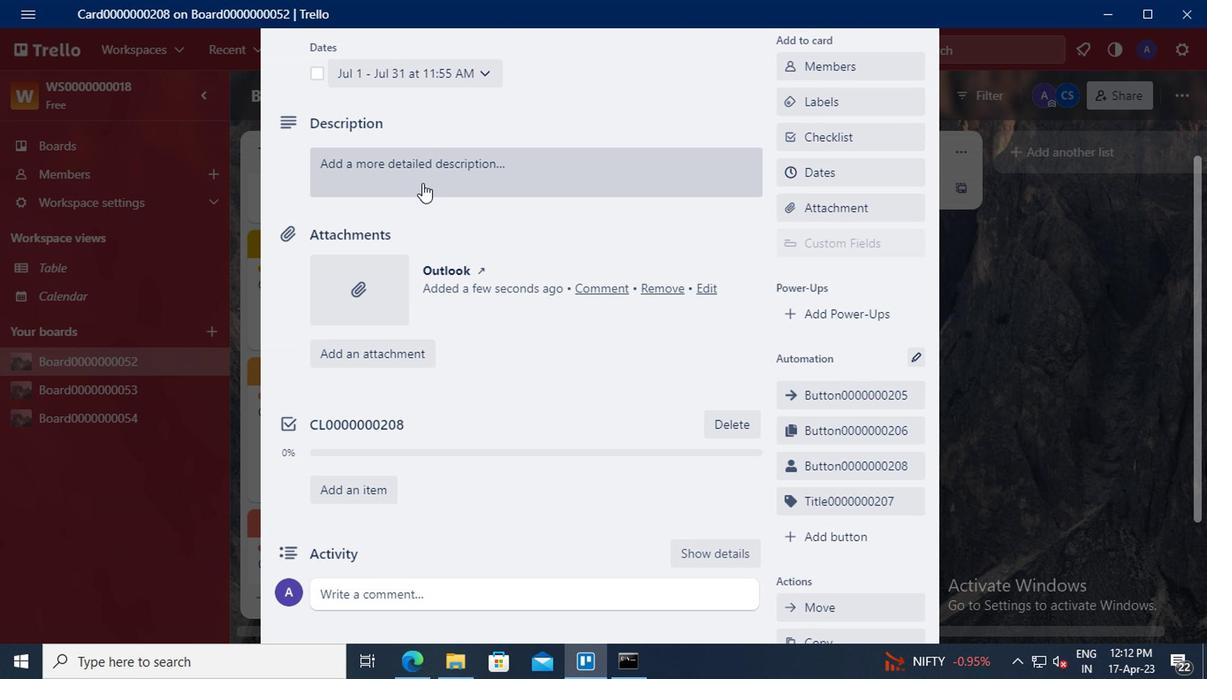 
Action: Mouse pressed left at (382, 167)
Screenshot: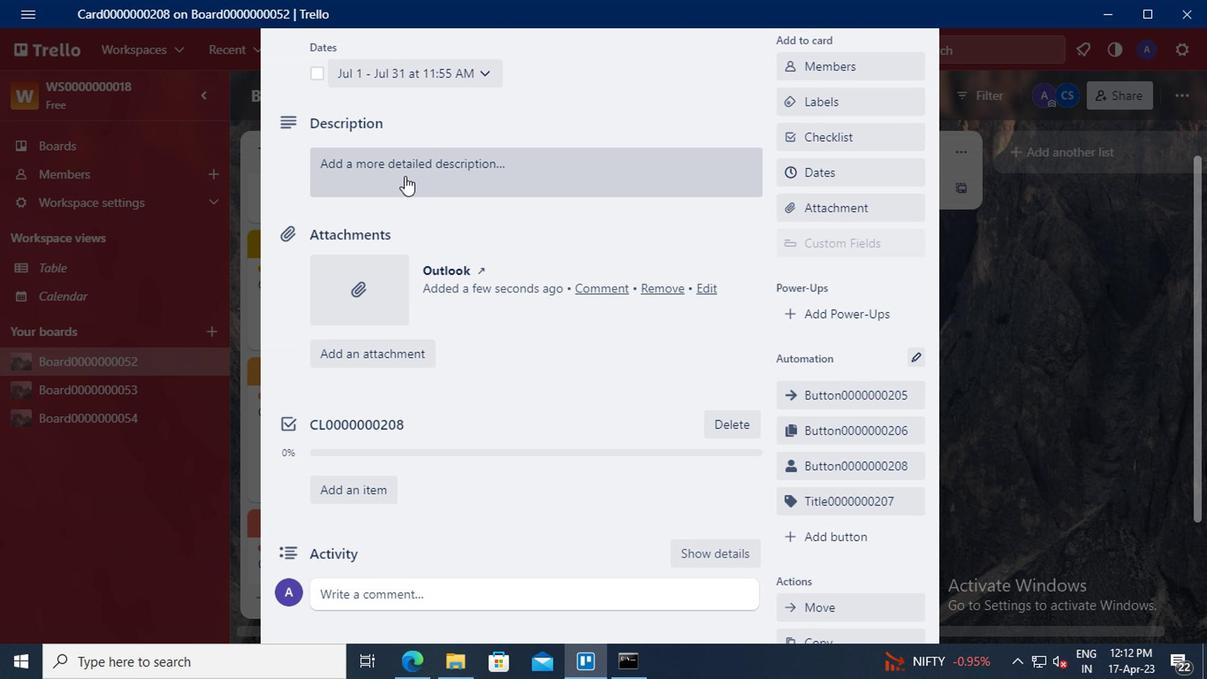 
Action: Mouse moved to (346, 231)
Screenshot: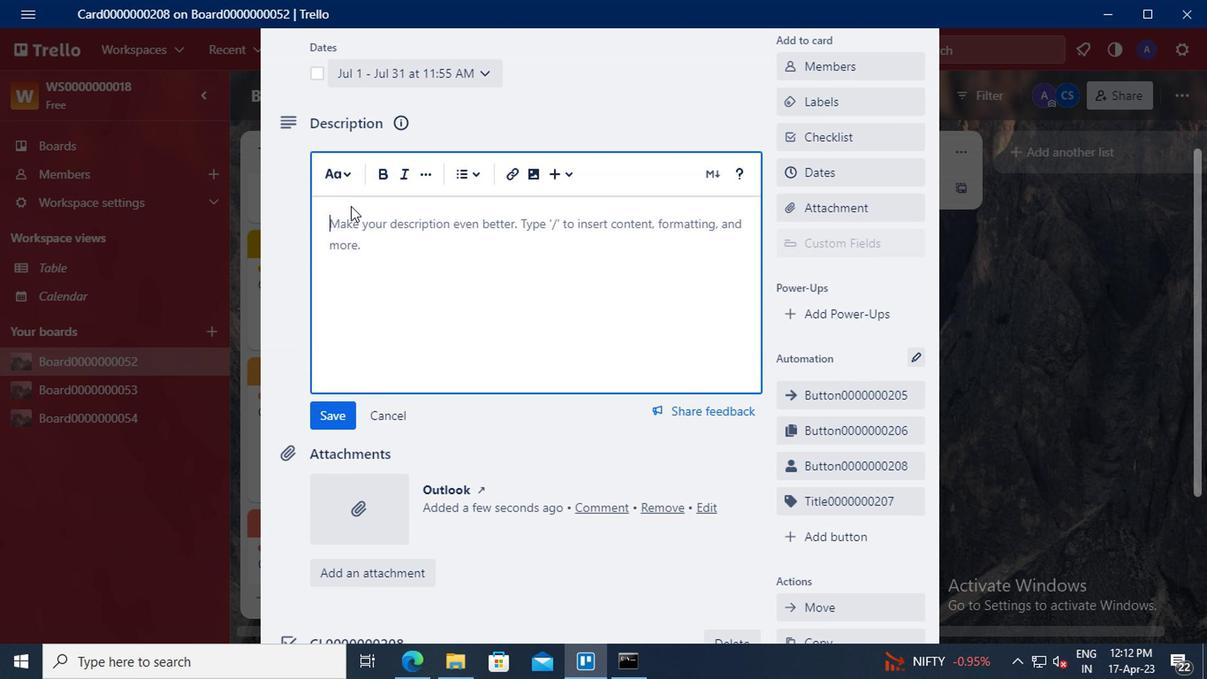 
Action: Mouse pressed left at (346, 231)
Screenshot: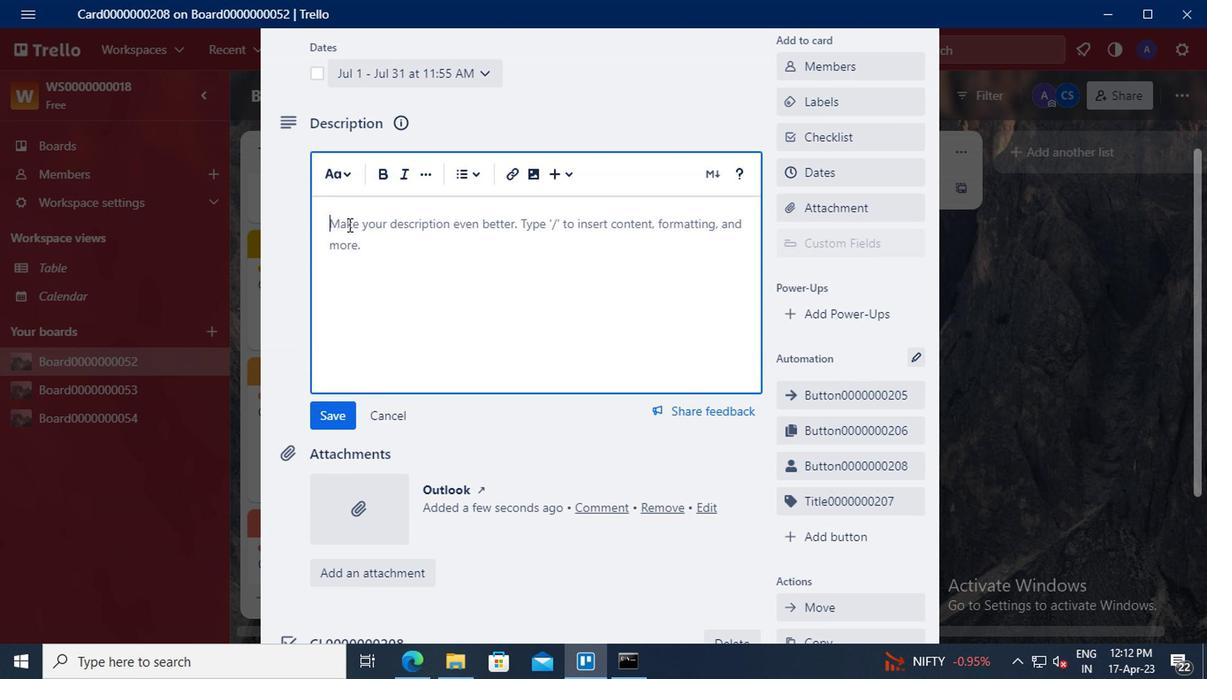 
Action: Key pressed <Key.shift>DS0000000208
Screenshot: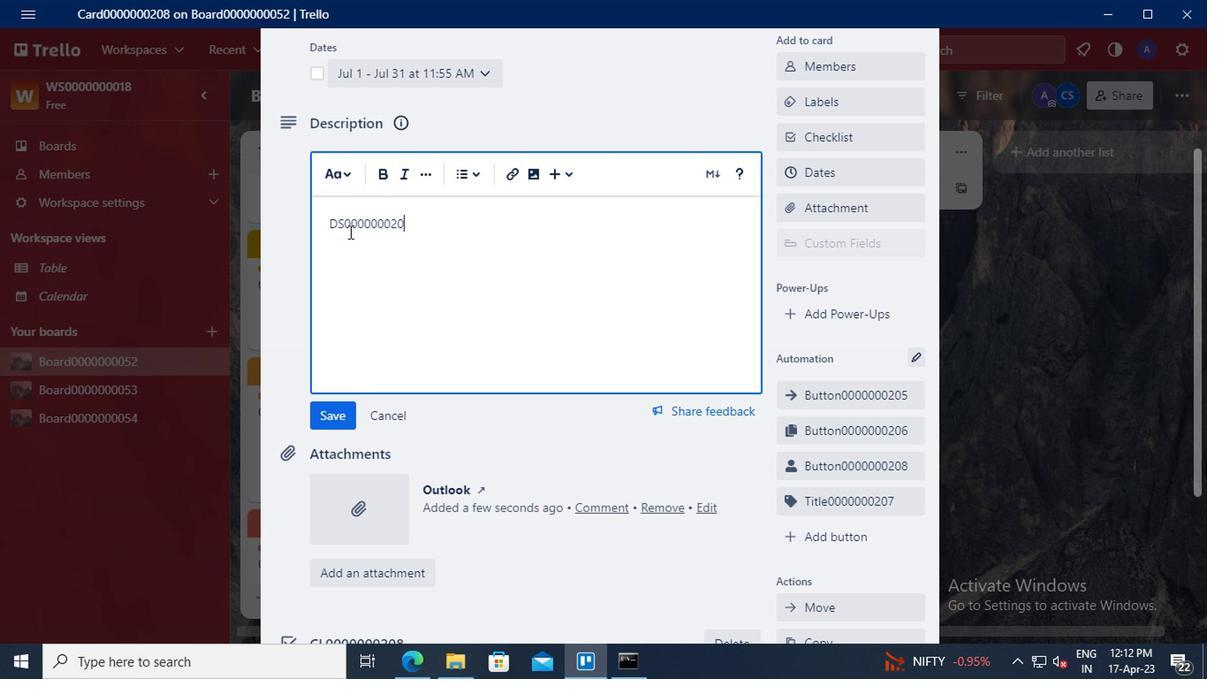 
Action: Mouse moved to (338, 408)
Screenshot: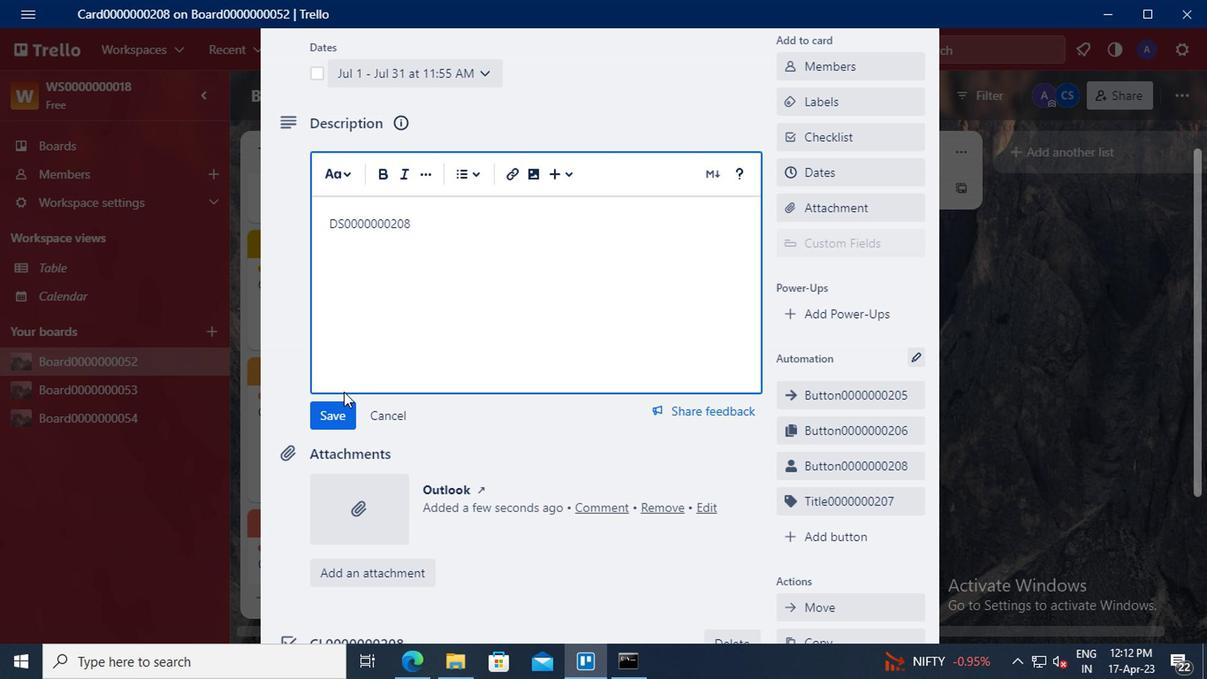 
Action: Mouse pressed left at (338, 408)
Screenshot: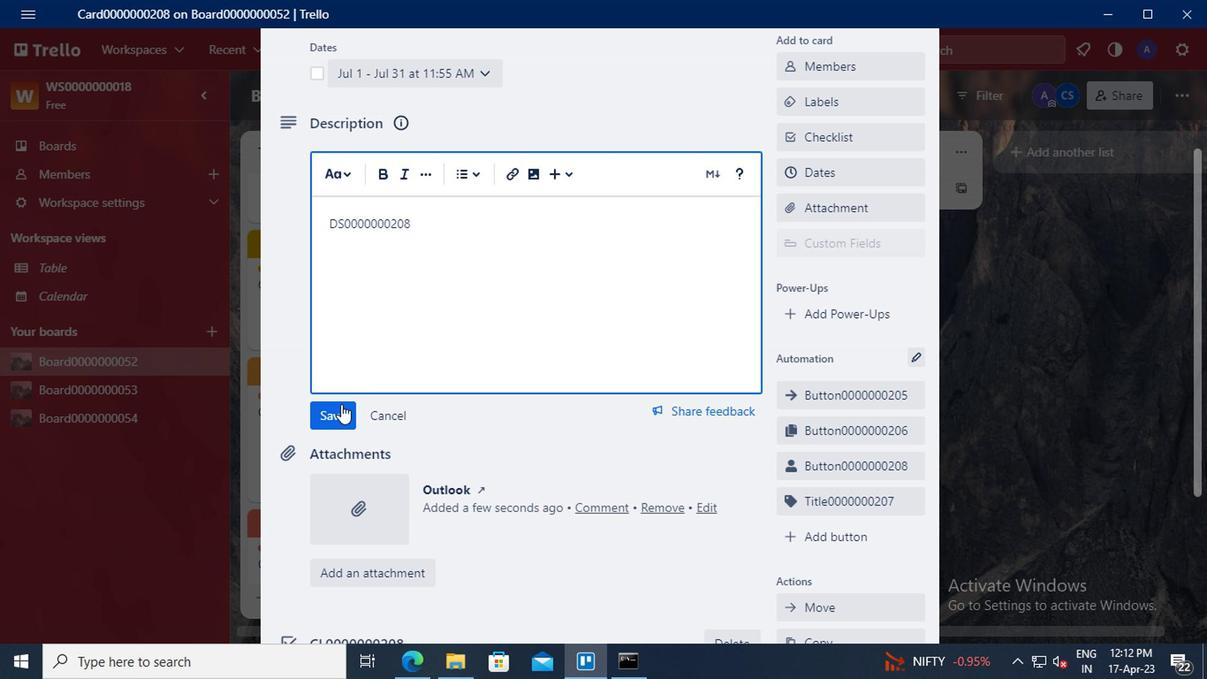 
Action: Mouse scrolled (338, 407) with delta (0, -1)
Screenshot: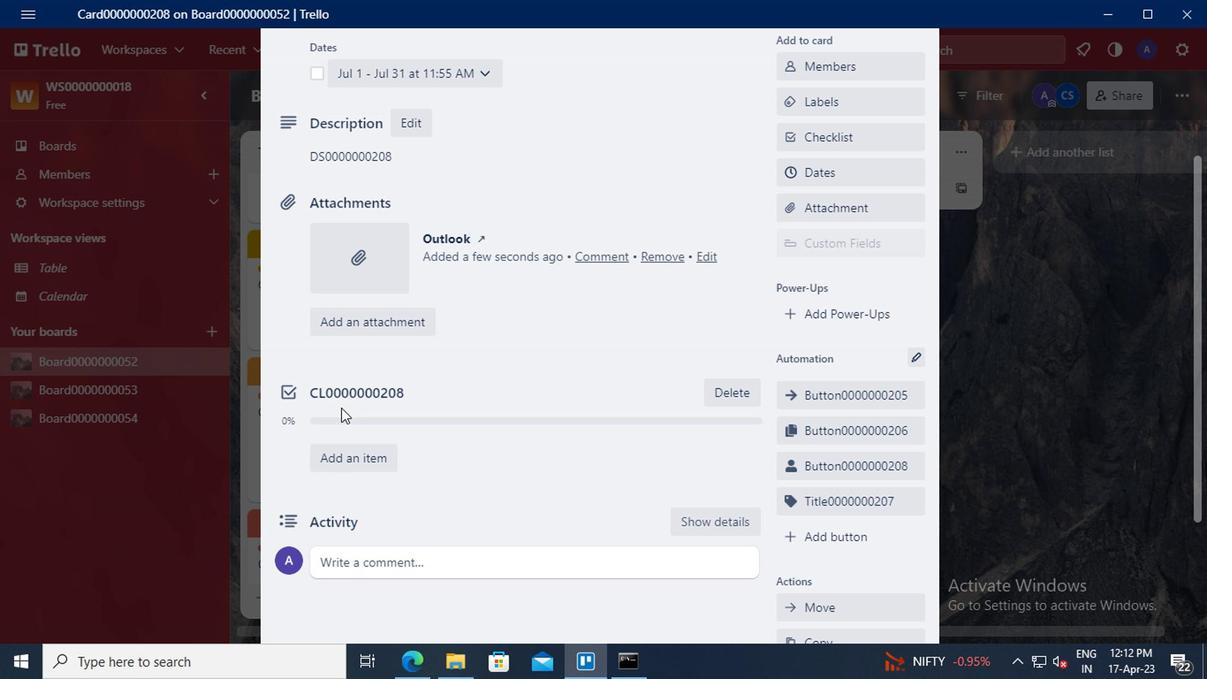 
Action: Mouse moved to (355, 474)
Screenshot: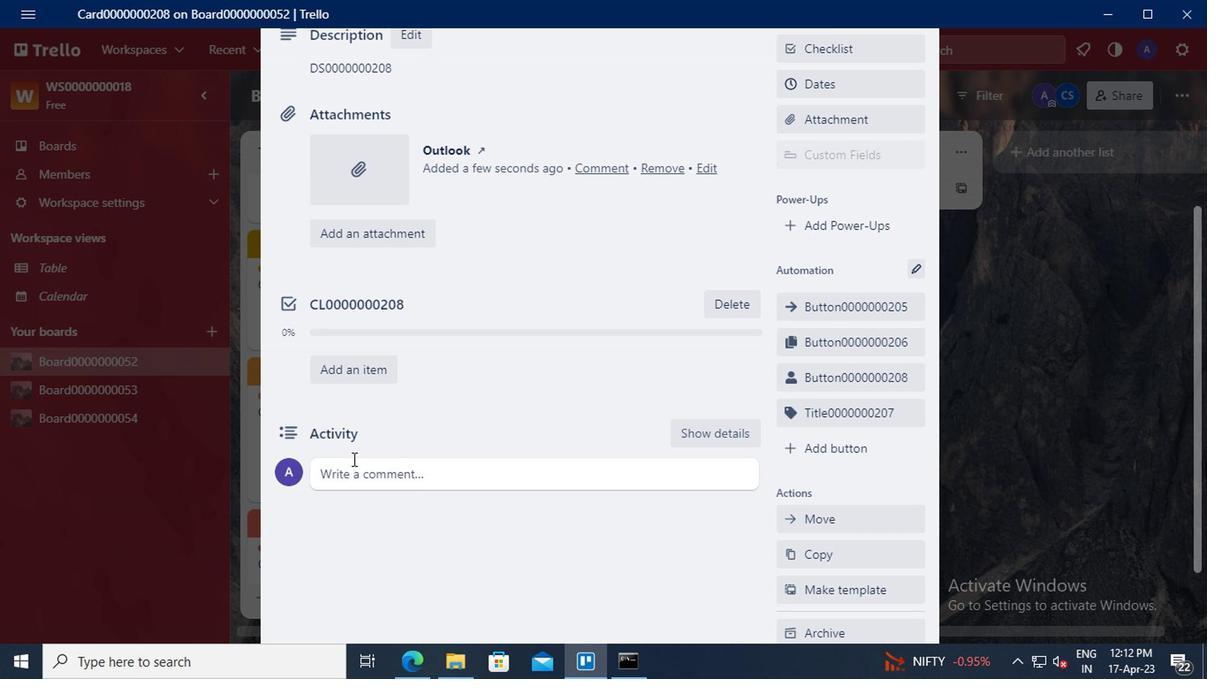 
Action: Mouse pressed left at (355, 474)
Screenshot: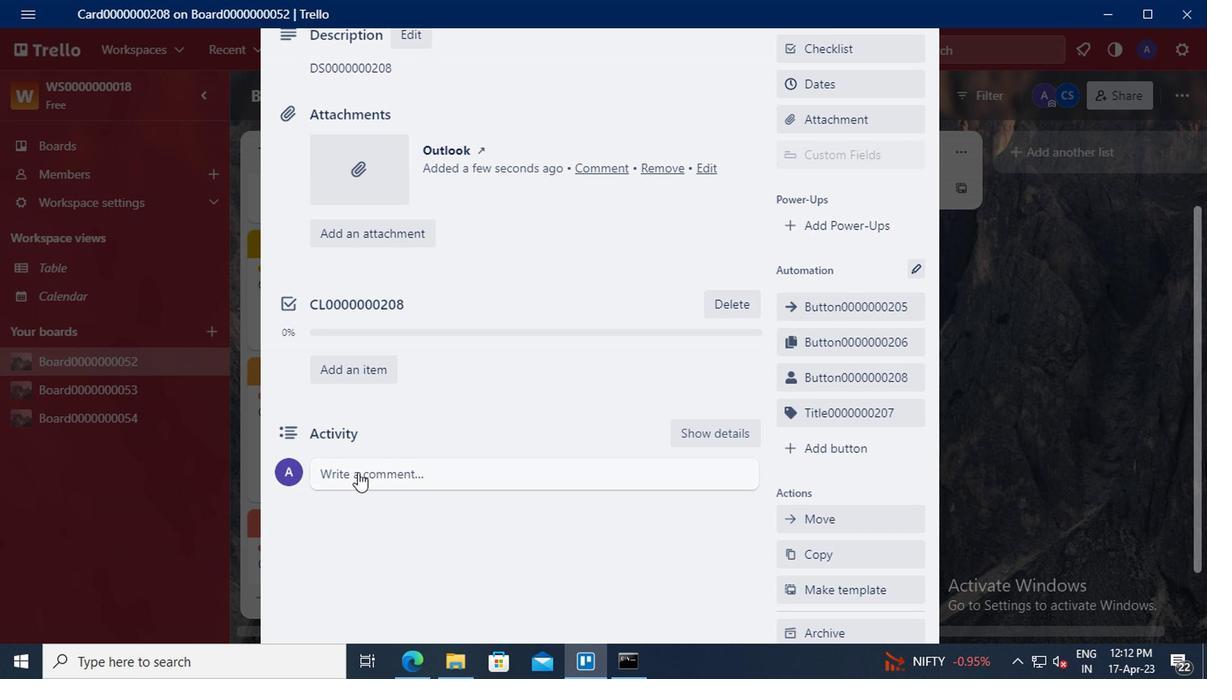 
Action: Key pressed <Key.shift>CM0000000208
Screenshot: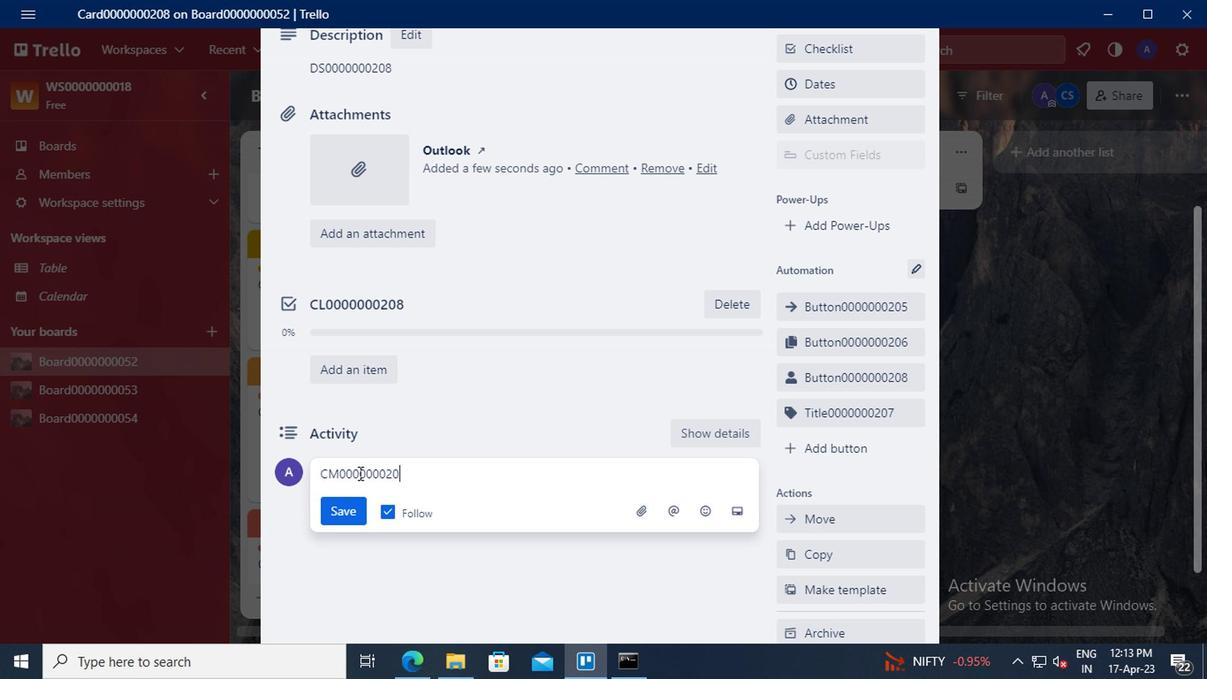 
Action: Mouse moved to (353, 509)
Screenshot: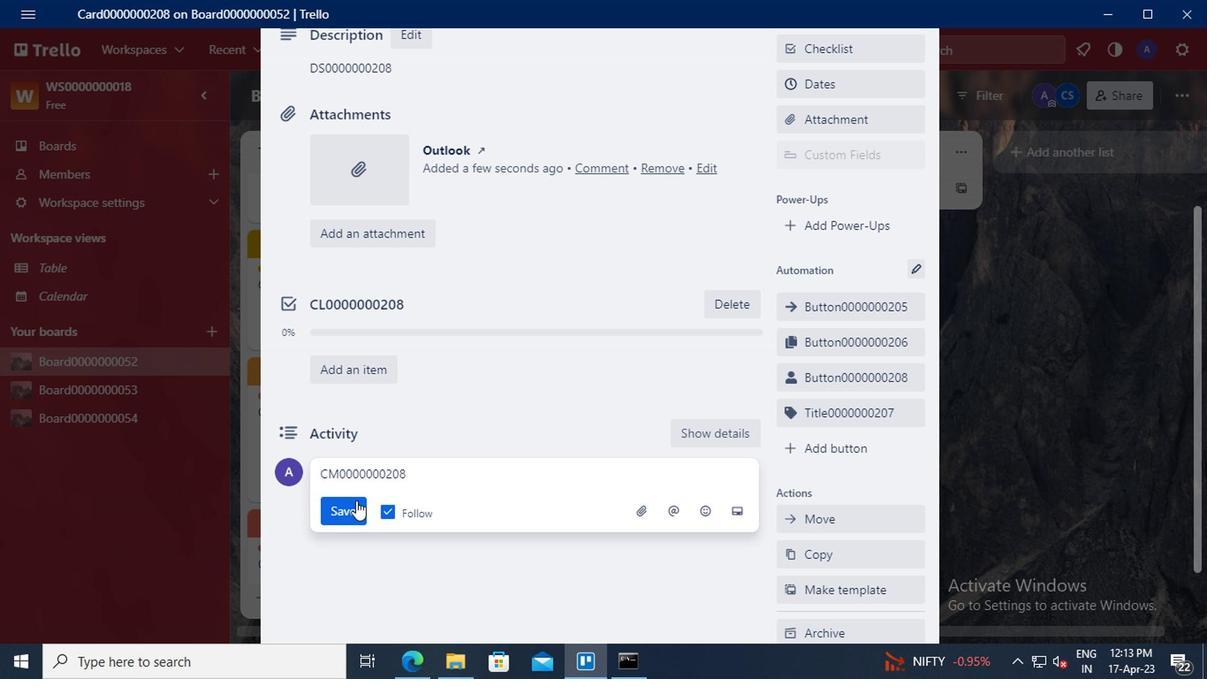 
Action: Mouse pressed left at (353, 509)
Screenshot: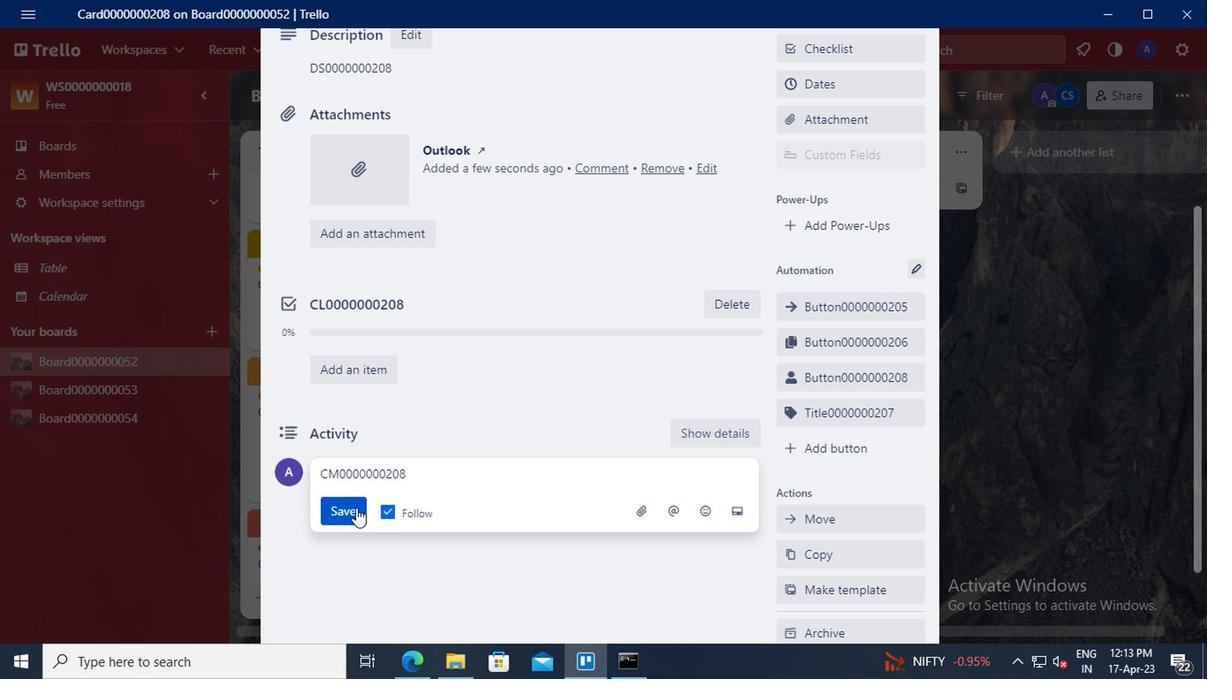 
